 Task: Find connections with filter location Kowloon with filter topic #successwith filter profile language Spanish with filter current company Hitachi with filter school Netaji Subhash Open University, Kolkata with filter industry Sightseeing Transportation with filter service category Blogging with filter keywords title Marketing Research Analyst
Action: Mouse moved to (483, 65)
Screenshot: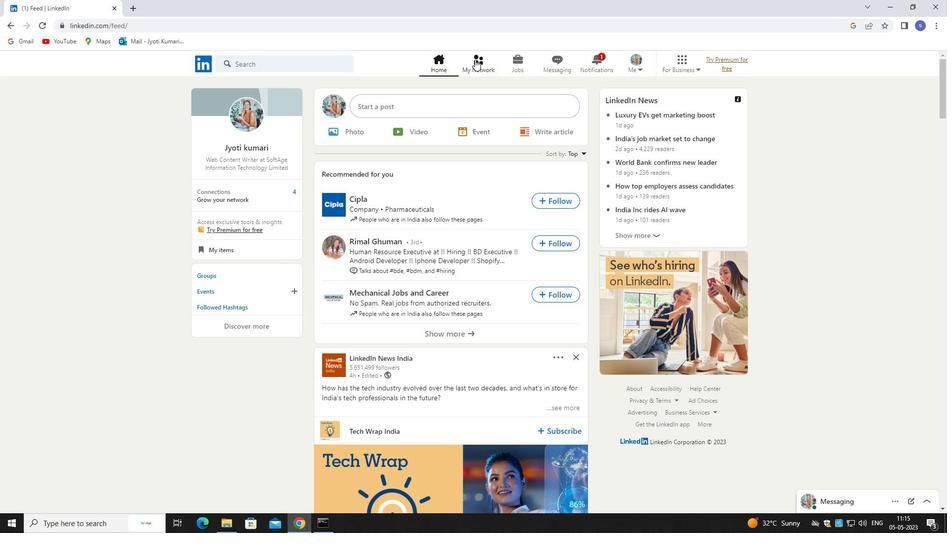 
Action: Mouse scrolled (483, 65) with delta (0, 0)
Screenshot: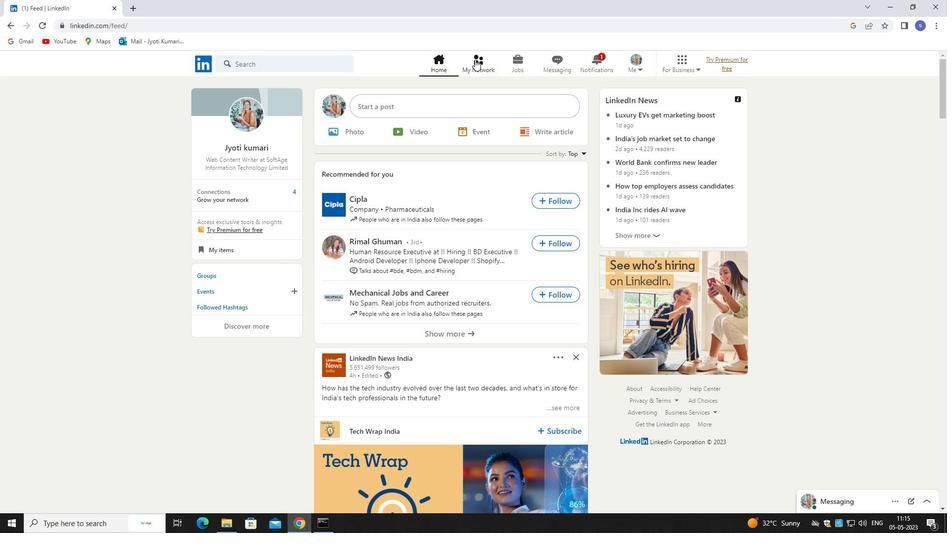 
Action: Mouse moved to (484, 65)
Screenshot: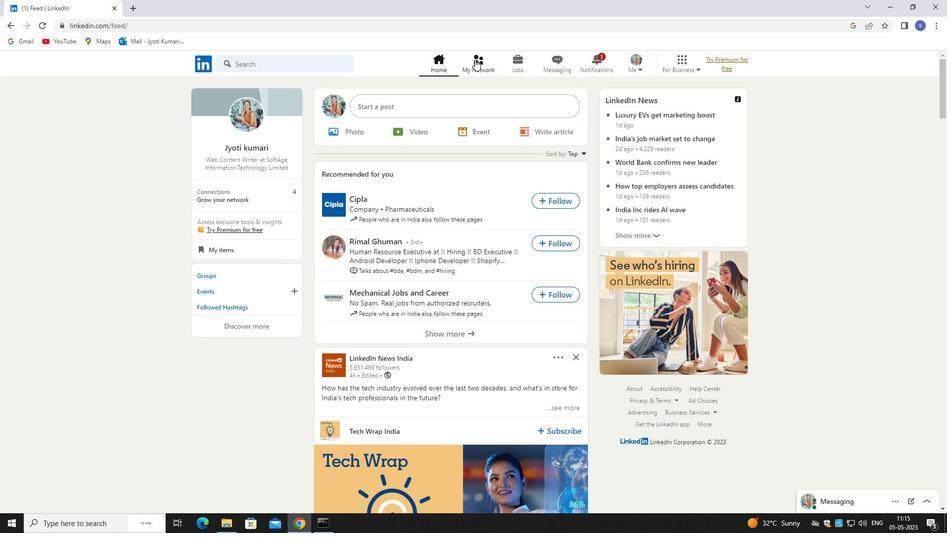 
Action: Mouse pressed left at (484, 65)
Screenshot: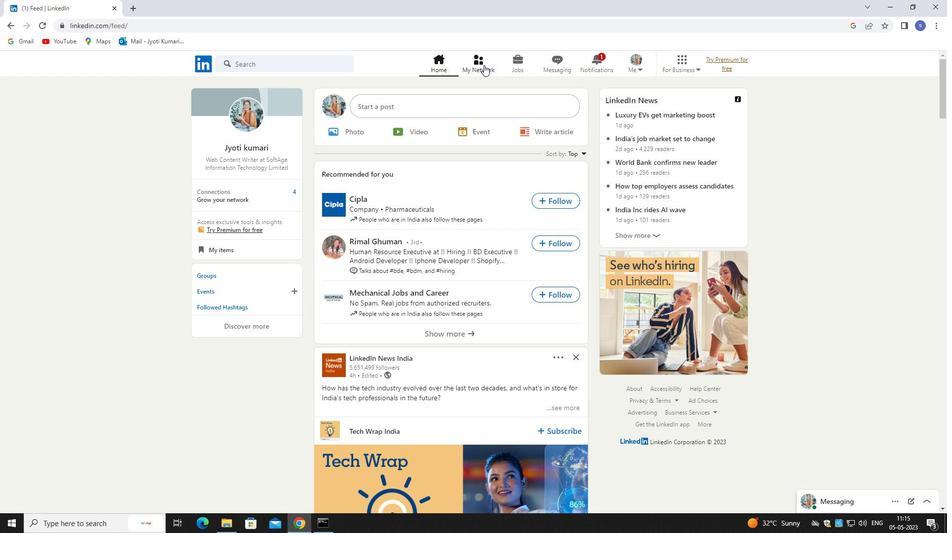 
Action: Mouse moved to (322, 110)
Screenshot: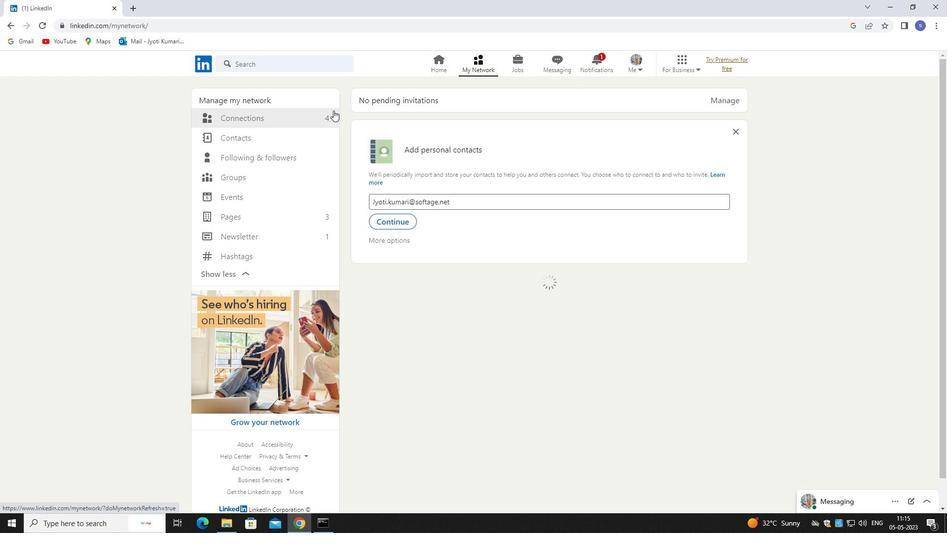 
Action: Mouse pressed left at (322, 110)
Screenshot: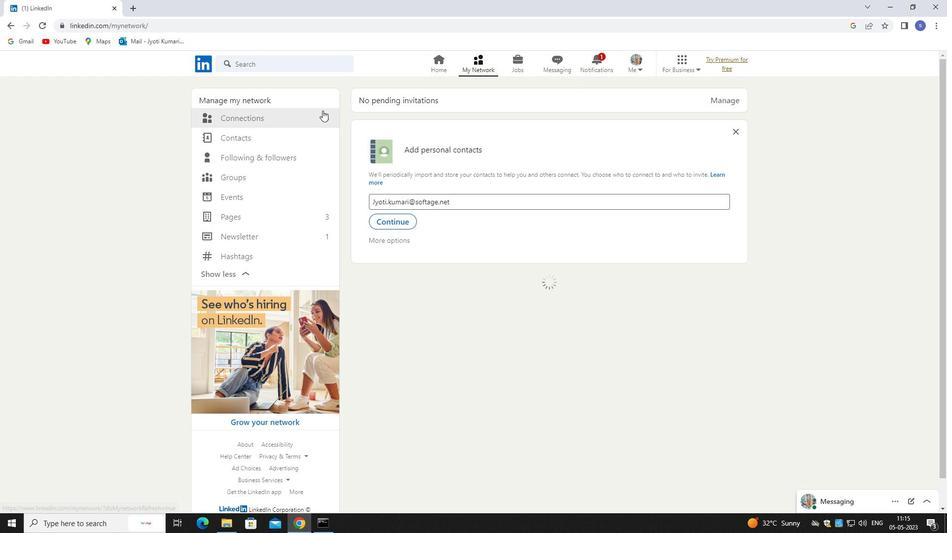 
Action: Mouse pressed left at (322, 110)
Screenshot: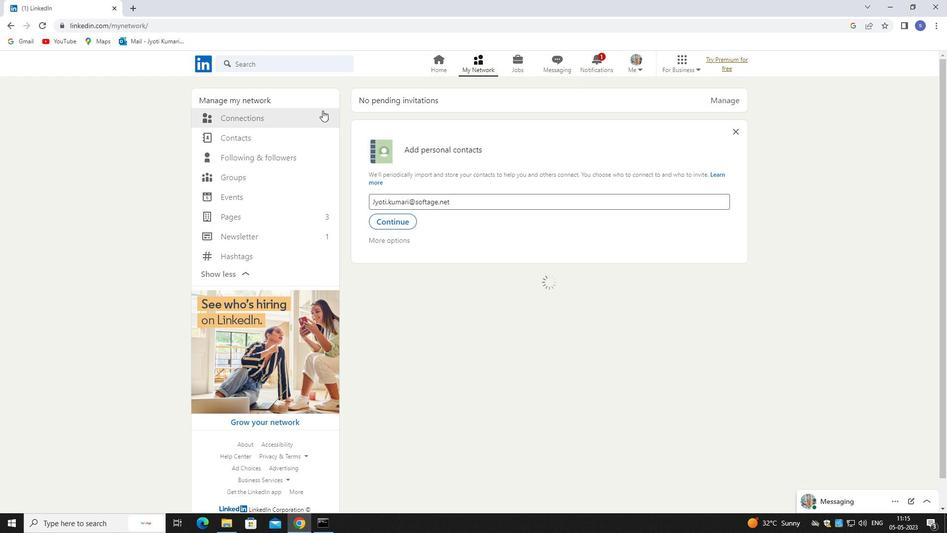
Action: Mouse moved to (246, 116)
Screenshot: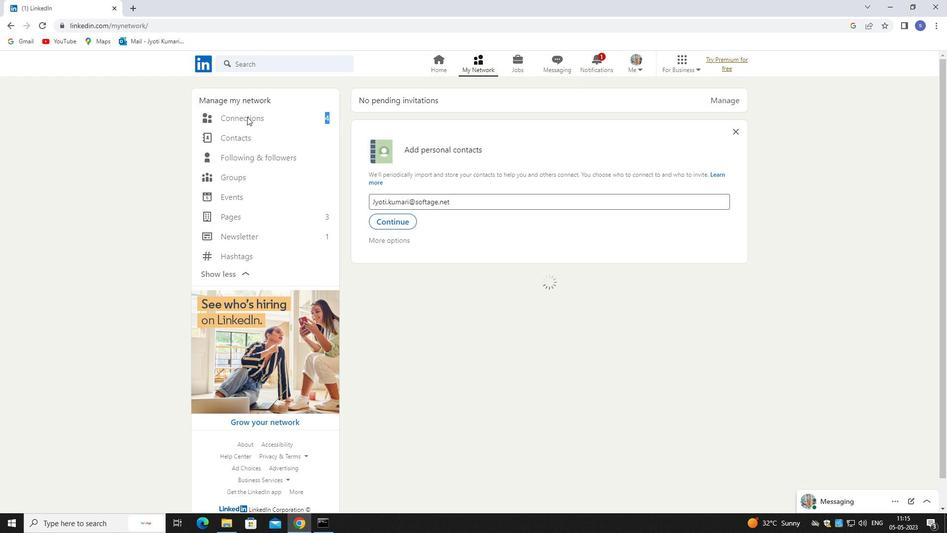 
Action: Mouse pressed left at (246, 116)
Screenshot: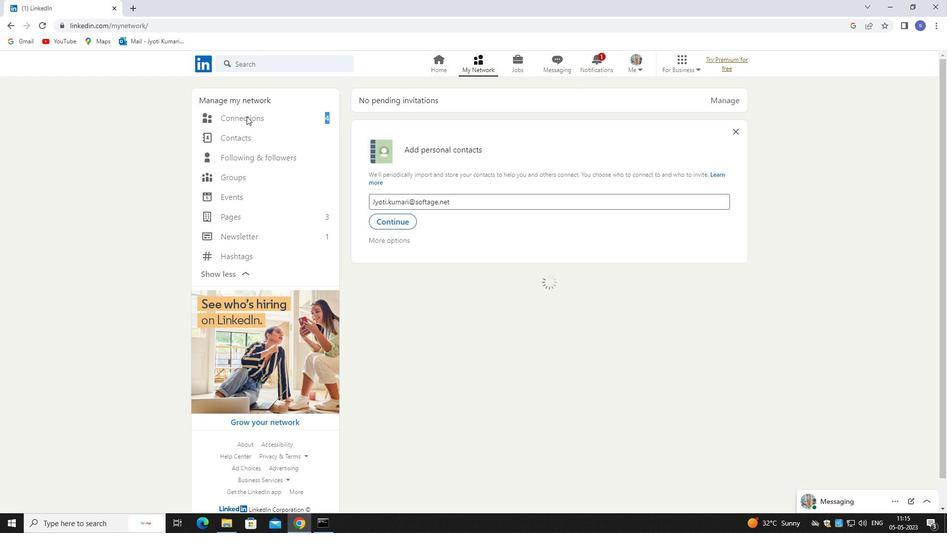 
Action: Mouse moved to (246, 116)
Screenshot: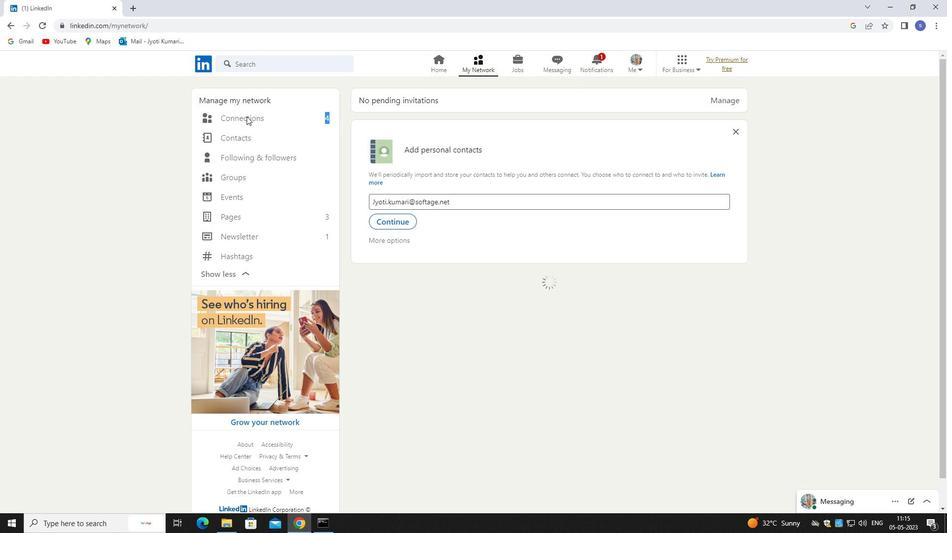 
Action: Mouse pressed left at (246, 116)
Screenshot: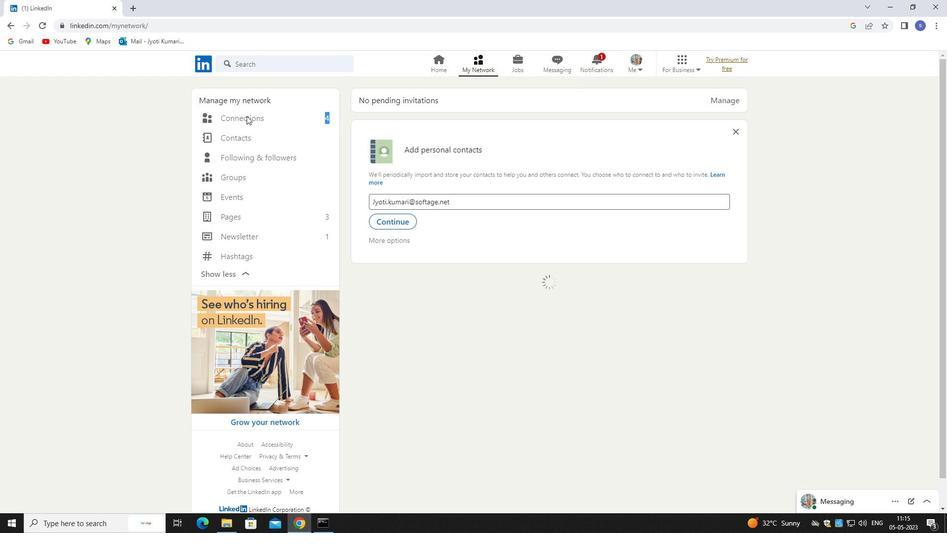 
Action: Mouse moved to (265, 116)
Screenshot: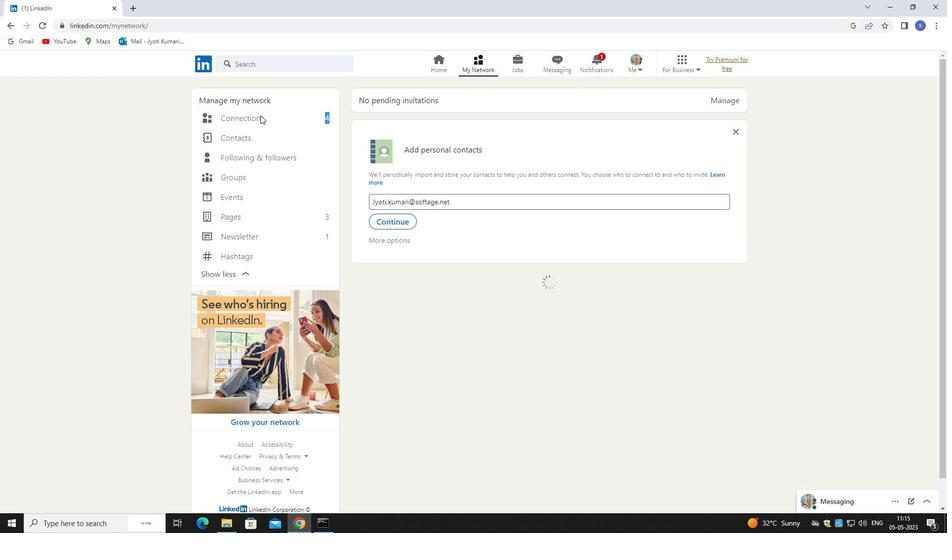 
Action: Mouse pressed left at (265, 116)
Screenshot: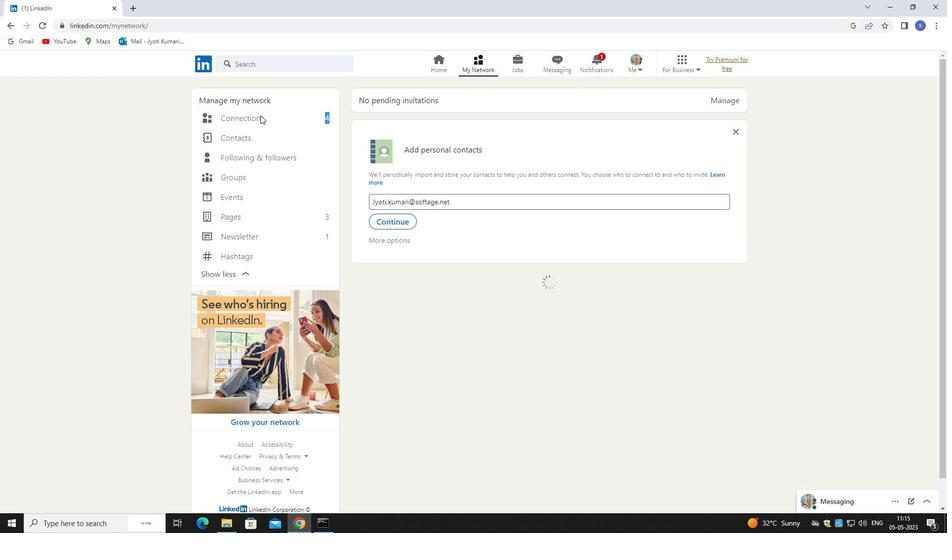 
Action: Mouse moved to (272, 118)
Screenshot: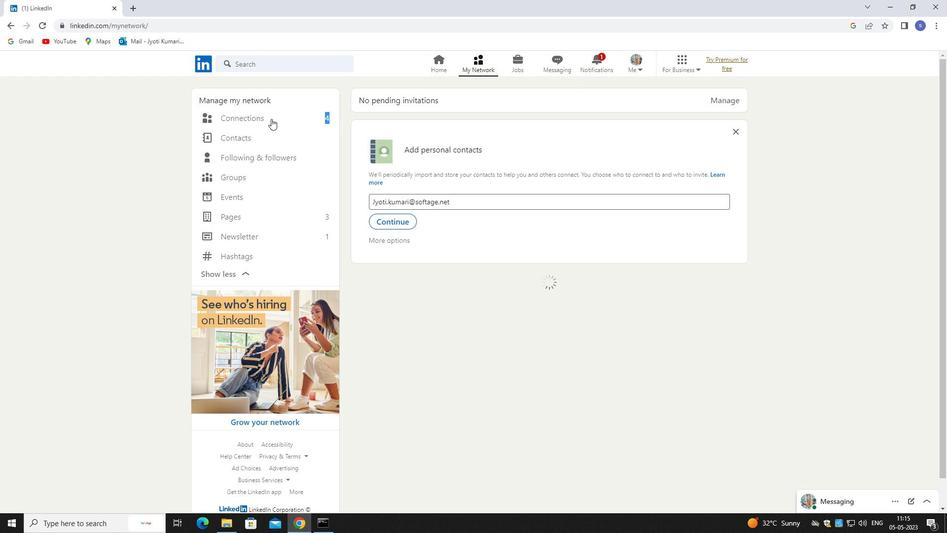 
Action: Mouse pressed left at (272, 118)
Screenshot: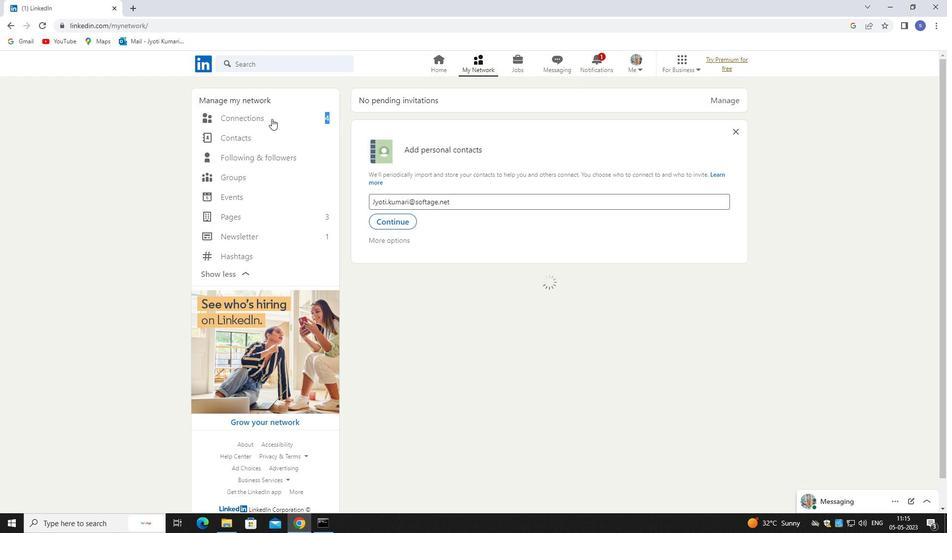 
Action: Mouse pressed left at (272, 118)
Screenshot: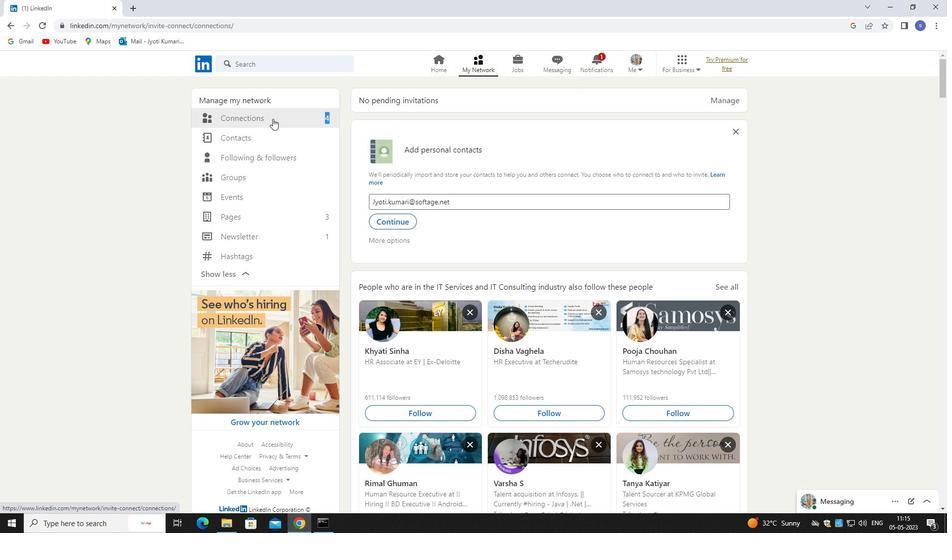 
Action: Mouse moved to (570, 119)
Screenshot: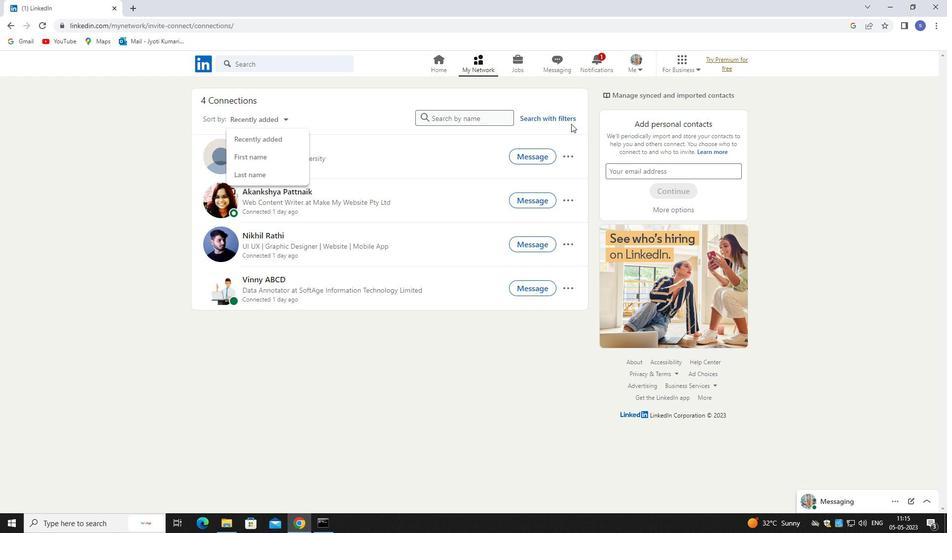 
Action: Mouse pressed left at (570, 119)
Screenshot: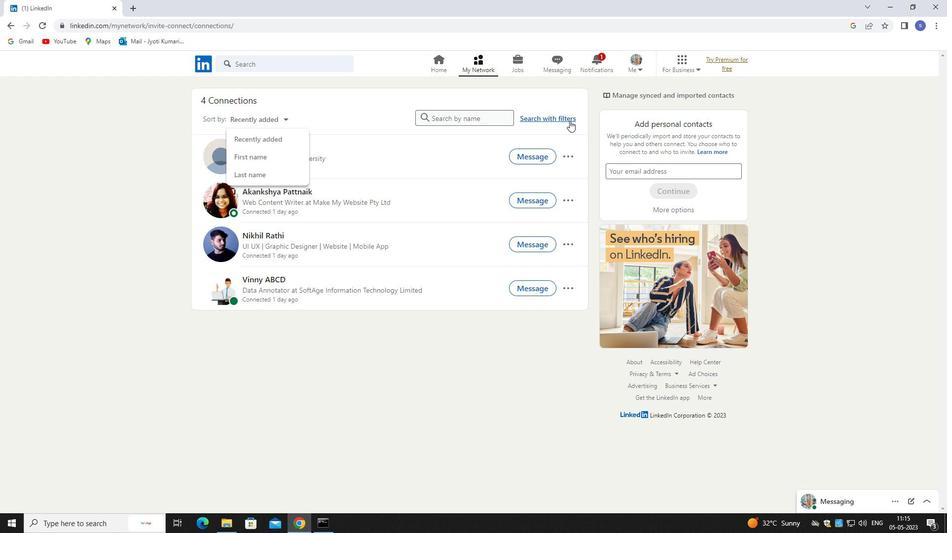 
Action: Mouse moved to (508, 89)
Screenshot: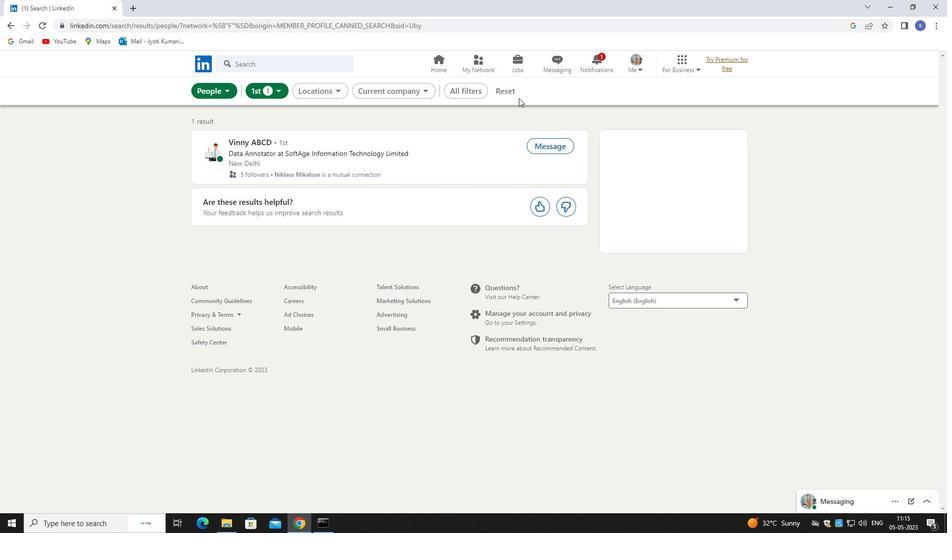 
Action: Mouse pressed left at (508, 89)
Screenshot: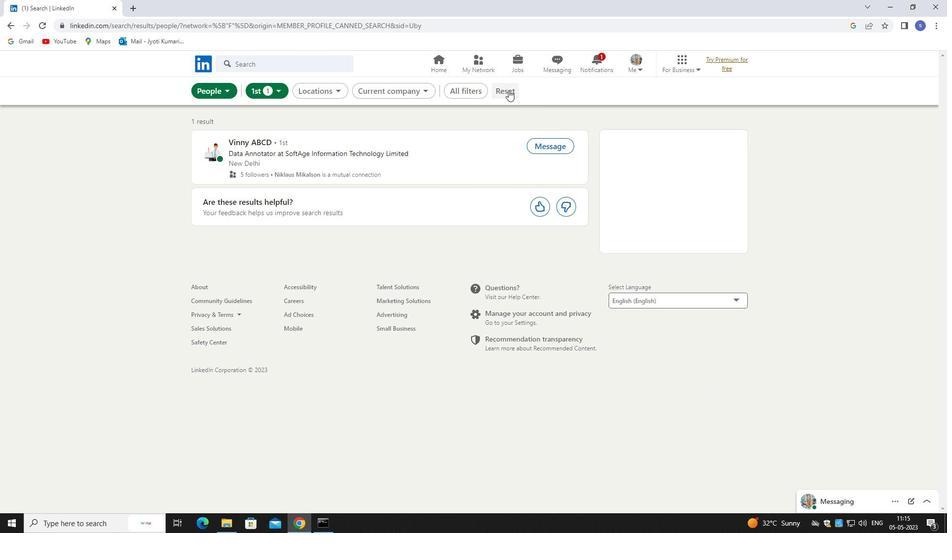 
Action: Mouse moved to (495, 92)
Screenshot: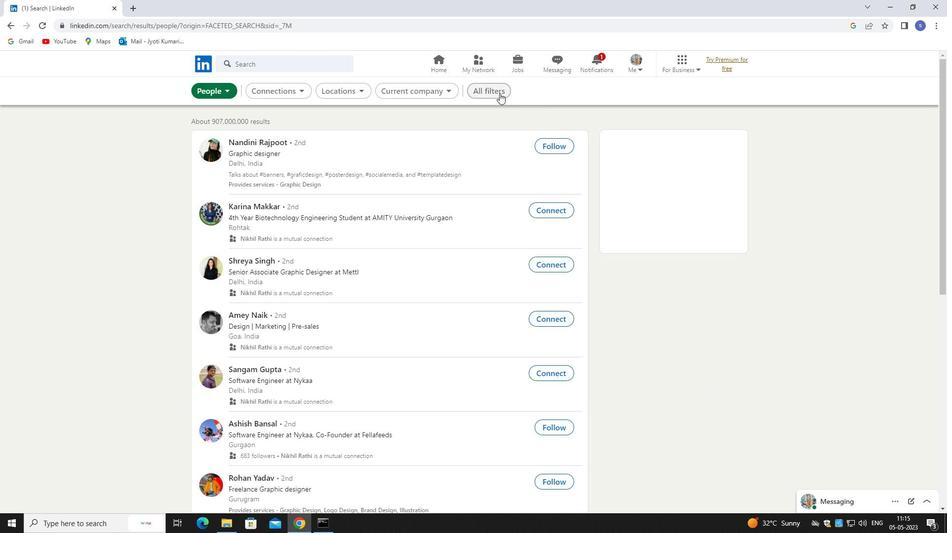 
Action: Mouse pressed left at (495, 92)
Screenshot: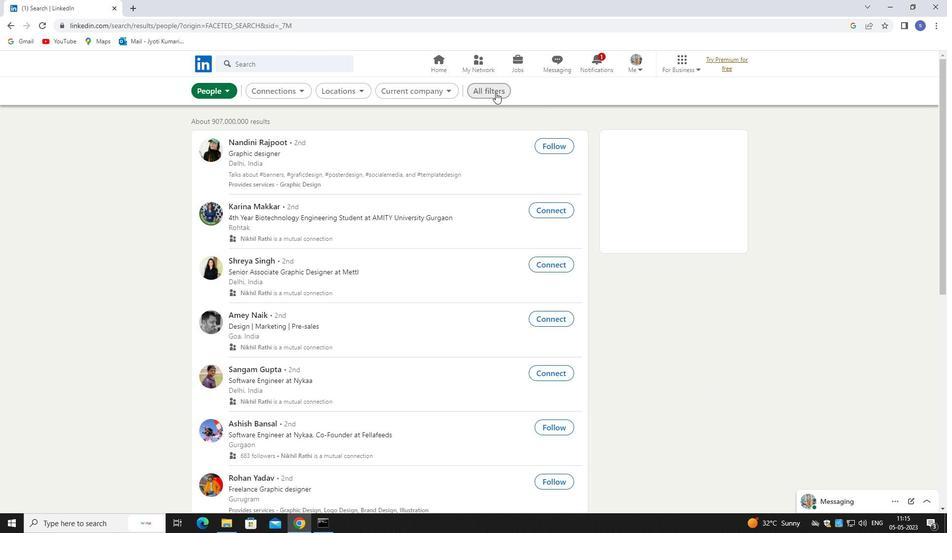 
Action: Mouse moved to (842, 395)
Screenshot: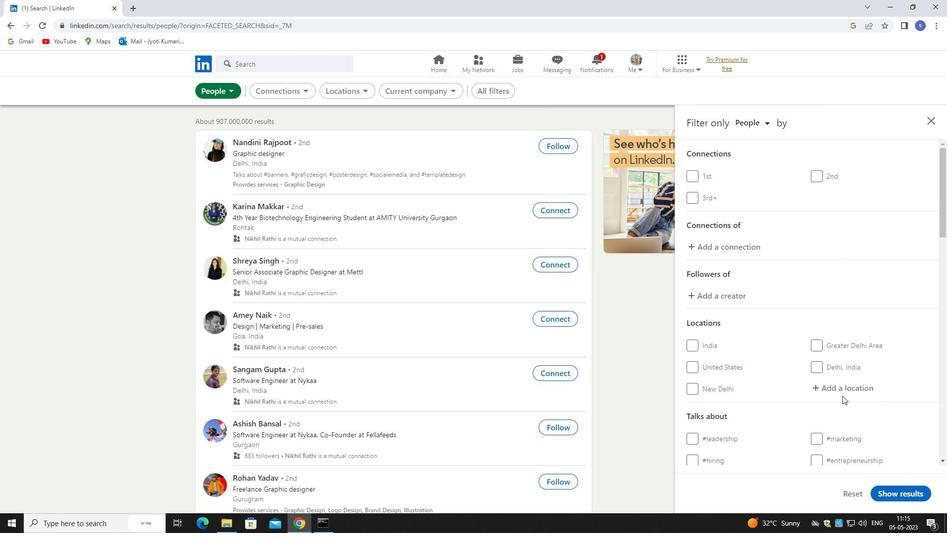 
Action: Mouse pressed left at (842, 395)
Screenshot: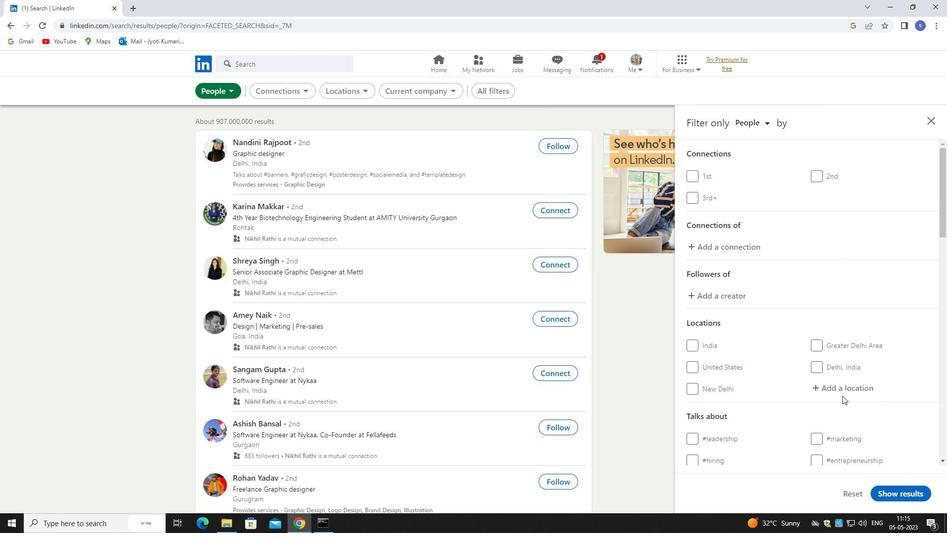 
Action: Mouse moved to (841, 391)
Screenshot: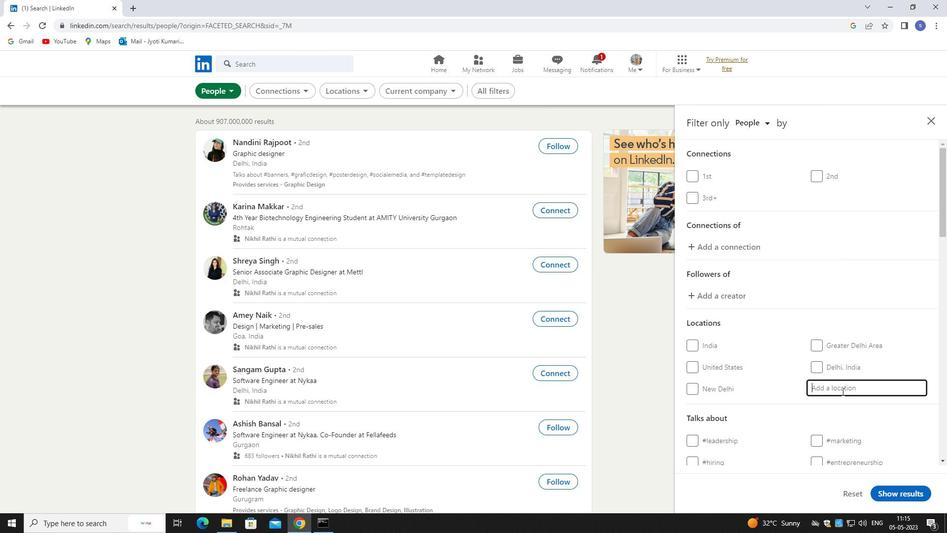 
Action: Key pressed <Key.shift>KAWLOON
Screenshot: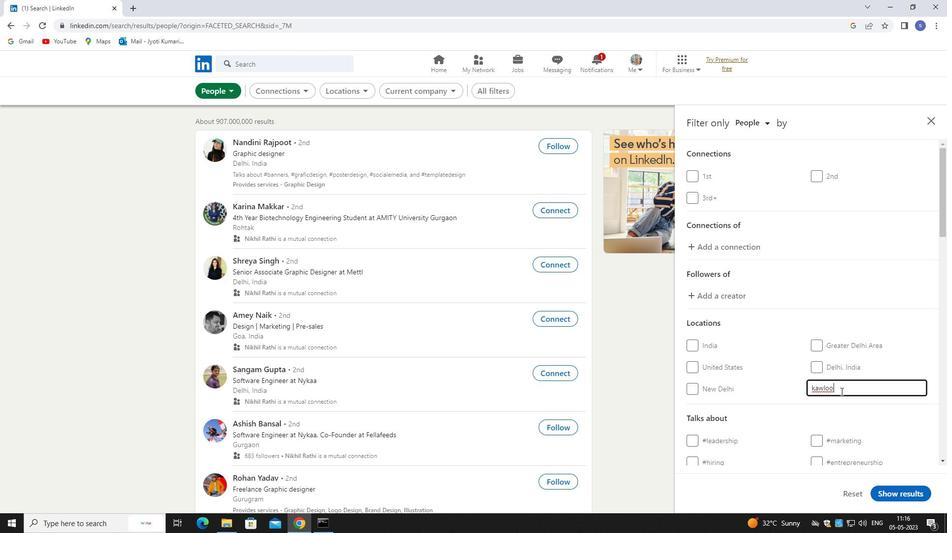 
Action: Mouse moved to (835, 389)
Screenshot: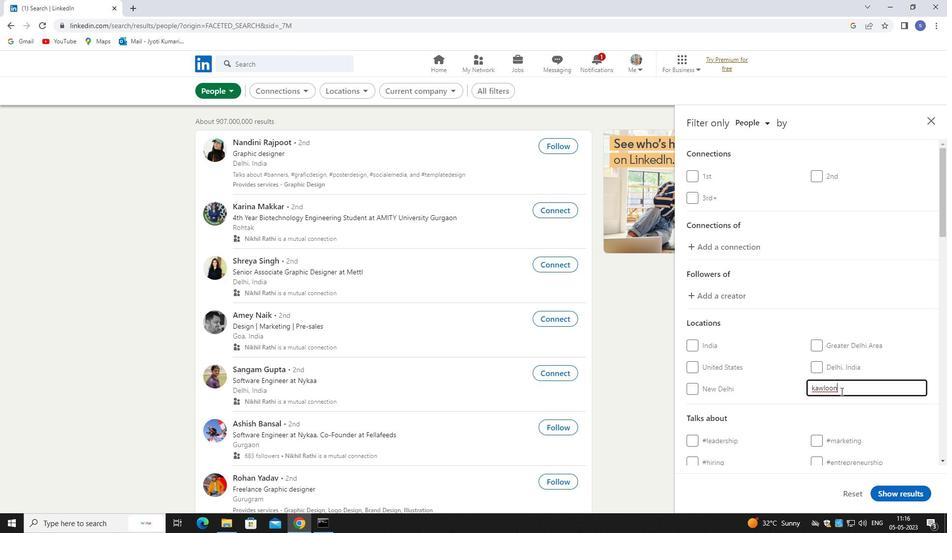 
Action: Mouse scrolled (835, 389) with delta (0, 0)
Screenshot: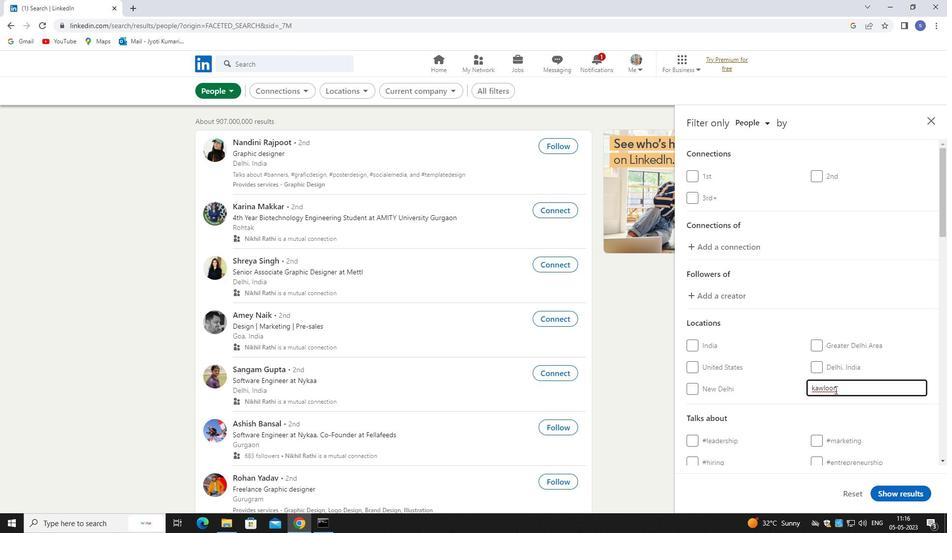 
Action: Mouse scrolled (835, 389) with delta (0, 0)
Screenshot: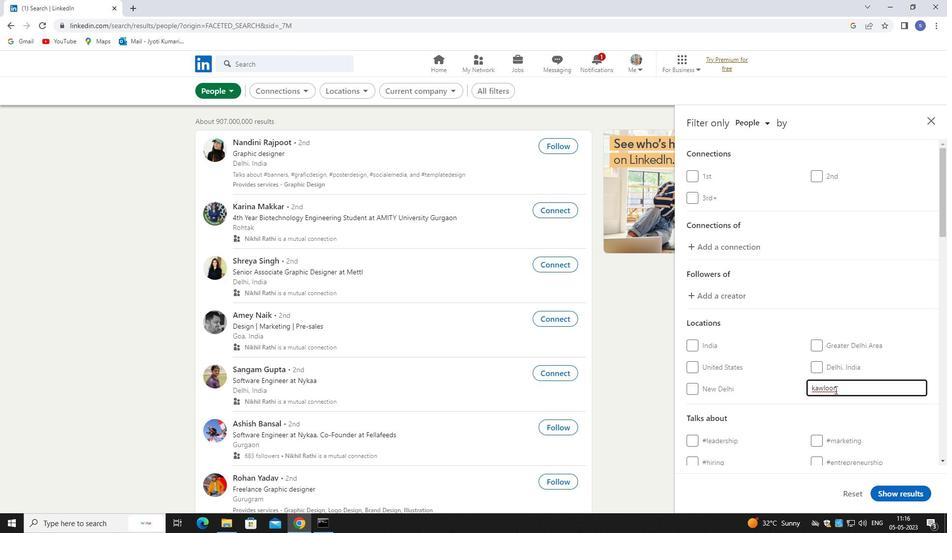 
Action: Mouse moved to (834, 389)
Screenshot: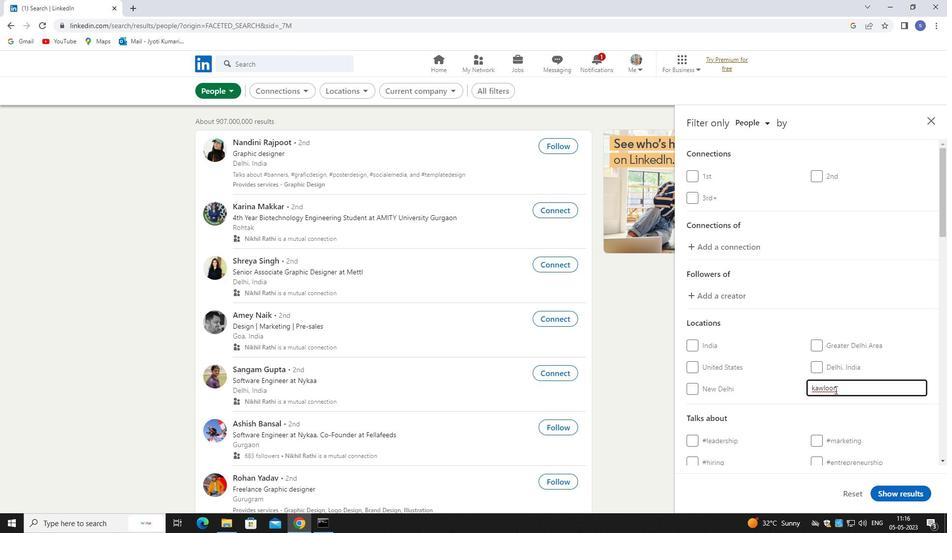 
Action: Mouse scrolled (834, 389) with delta (0, 0)
Screenshot: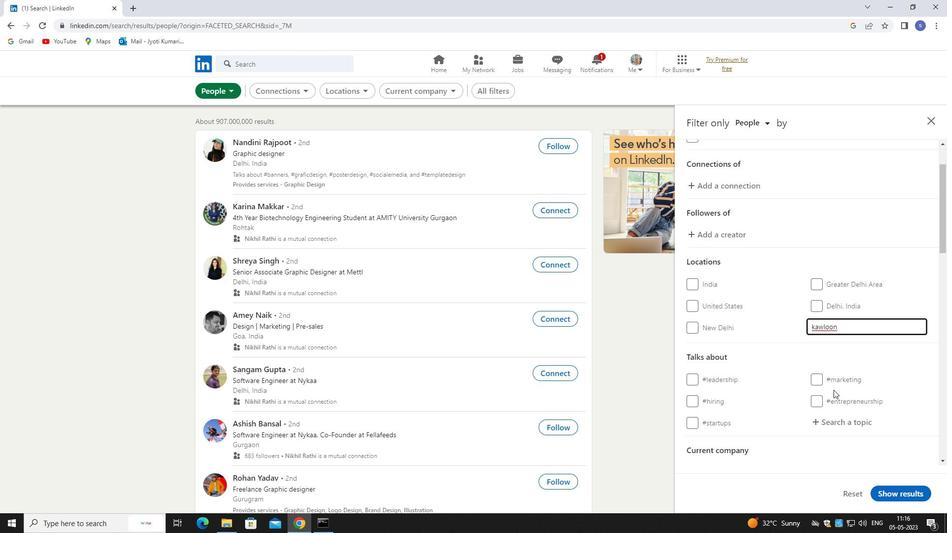 
Action: Mouse scrolled (834, 389) with delta (0, 0)
Screenshot: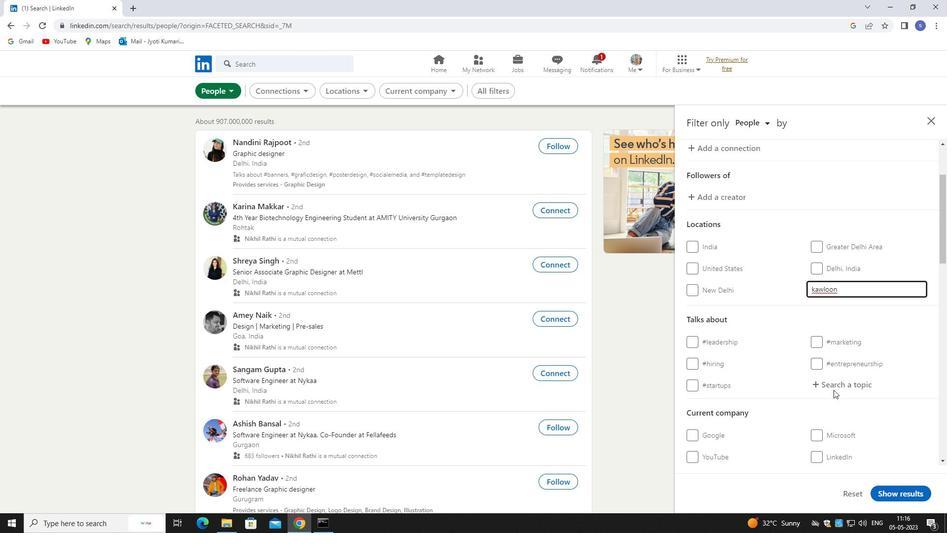 
Action: Mouse moved to (845, 286)
Screenshot: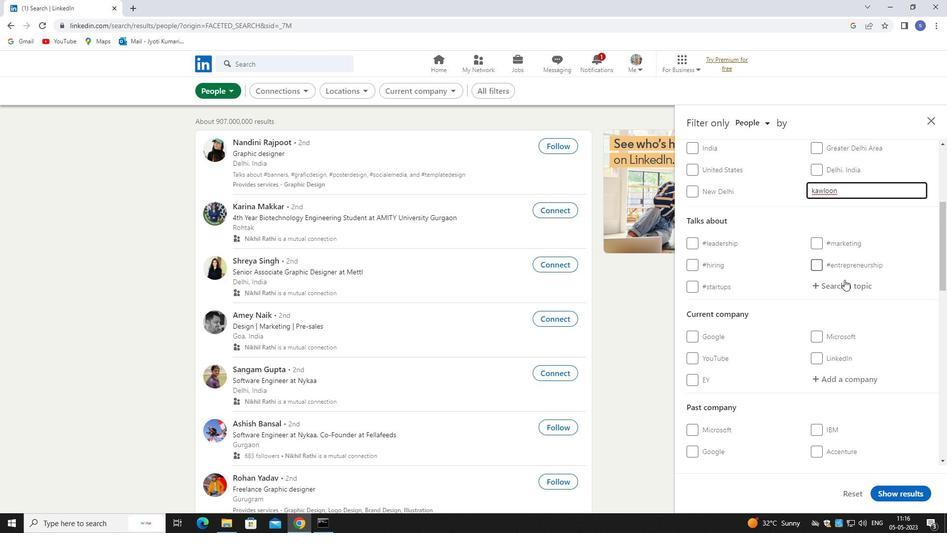 
Action: Mouse pressed left at (845, 286)
Screenshot: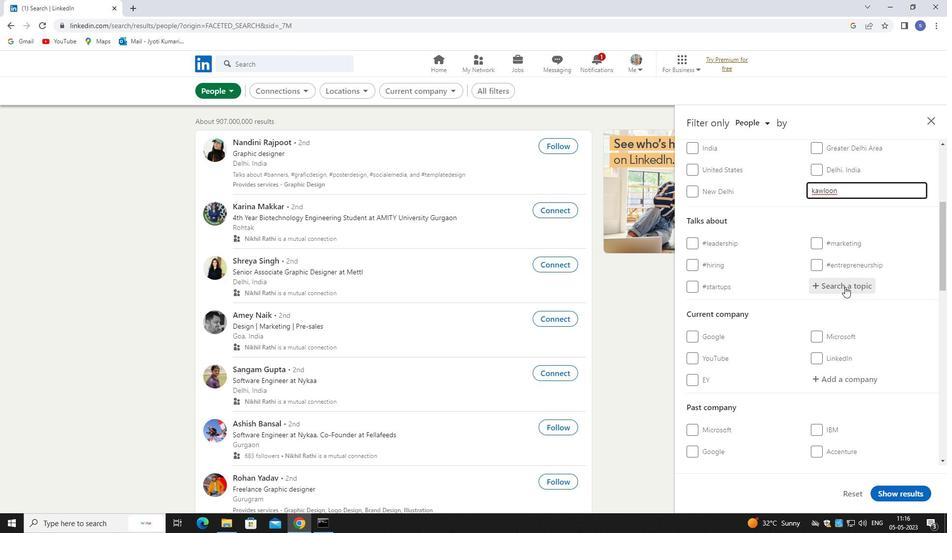 
Action: Key pressed SUCCESS
Screenshot: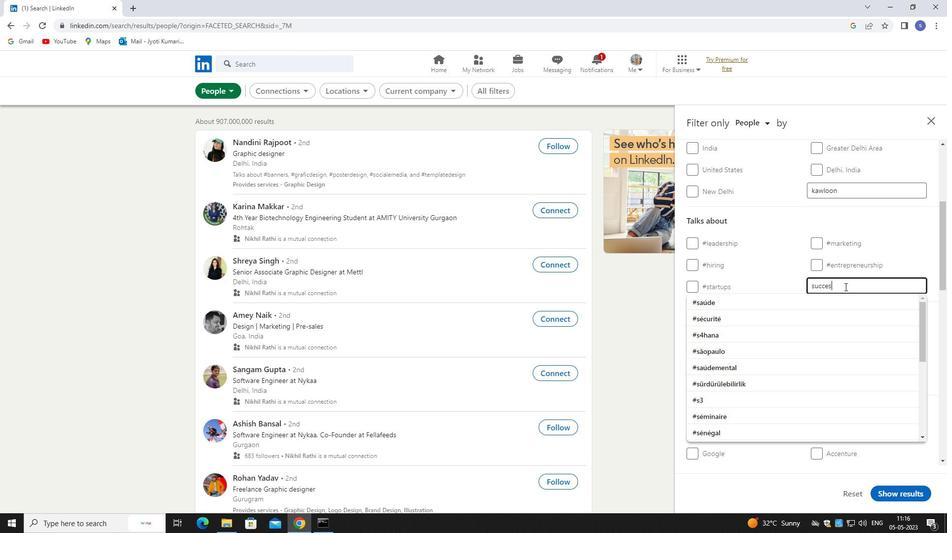 
Action: Mouse moved to (840, 296)
Screenshot: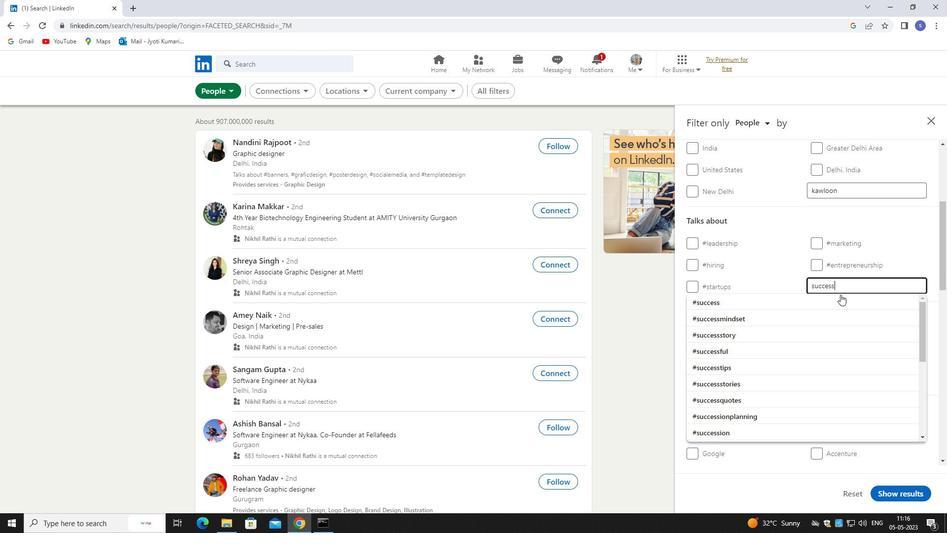 
Action: Mouse pressed left at (840, 296)
Screenshot: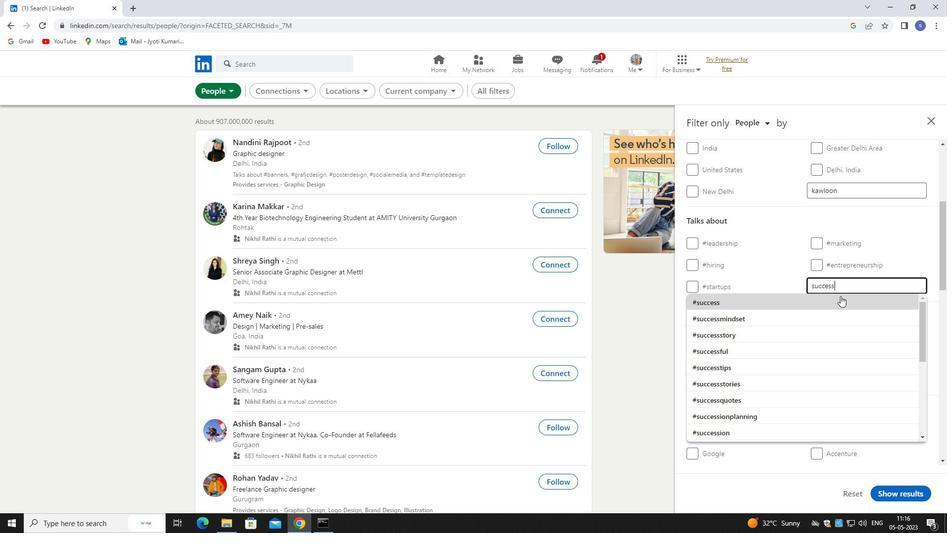 
Action: Mouse moved to (840, 296)
Screenshot: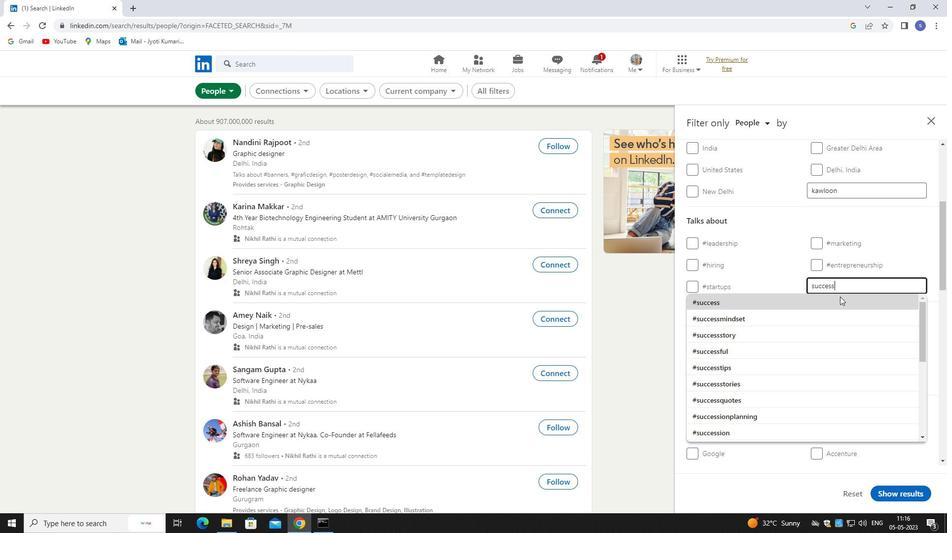 
Action: Mouse scrolled (840, 296) with delta (0, 0)
Screenshot: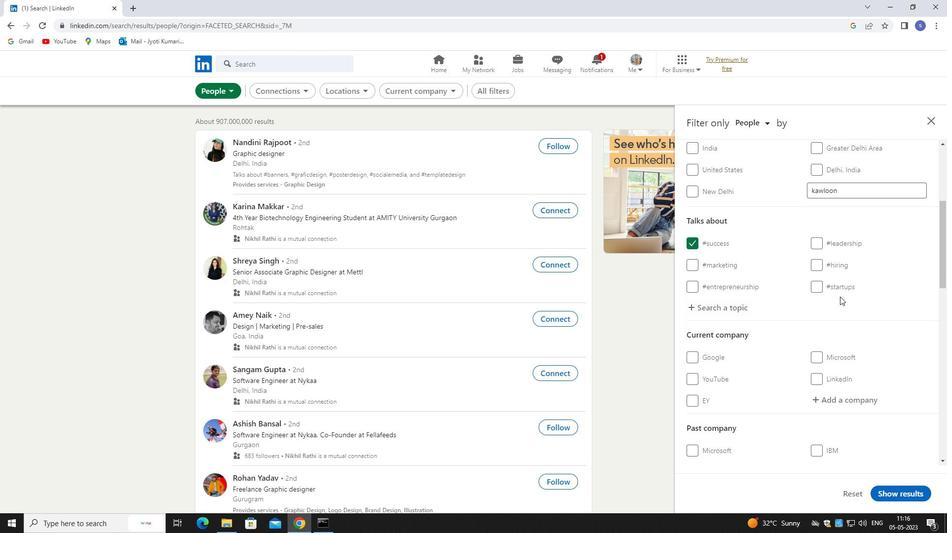 
Action: Mouse scrolled (840, 296) with delta (0, 0)
Screenshot: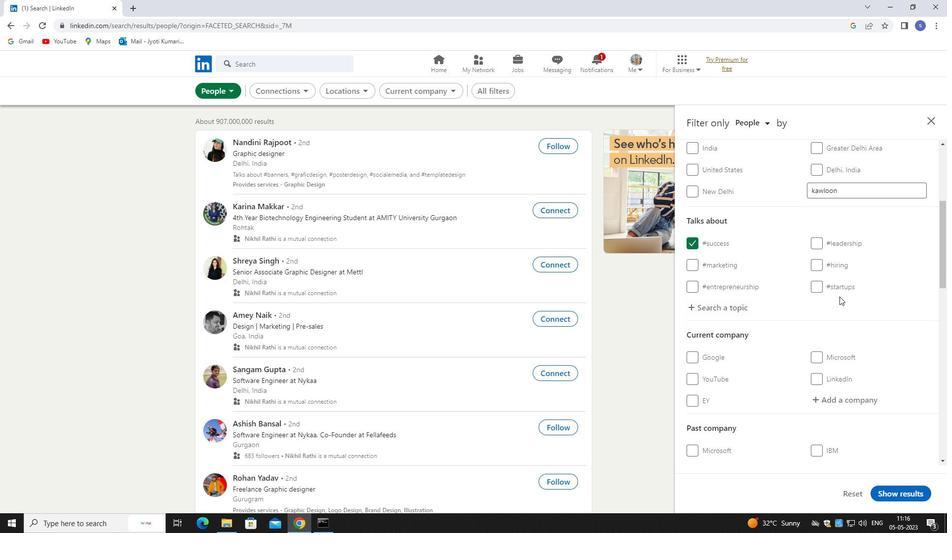 
Action: Mouse scrolled (840, 296) with delta (0, 0)
Screenshot: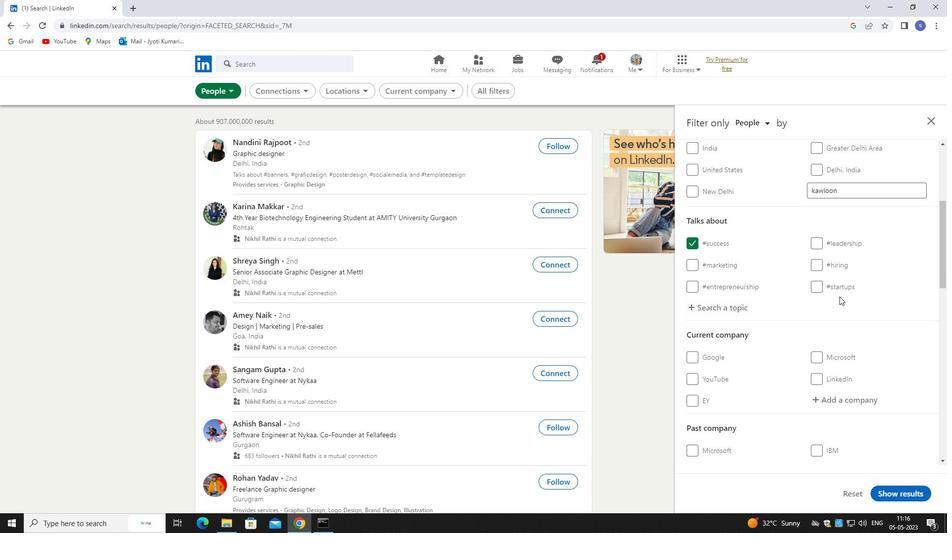 
Action: Mouse scrolled (840, 296) with delta (0, 0)
Screenshot: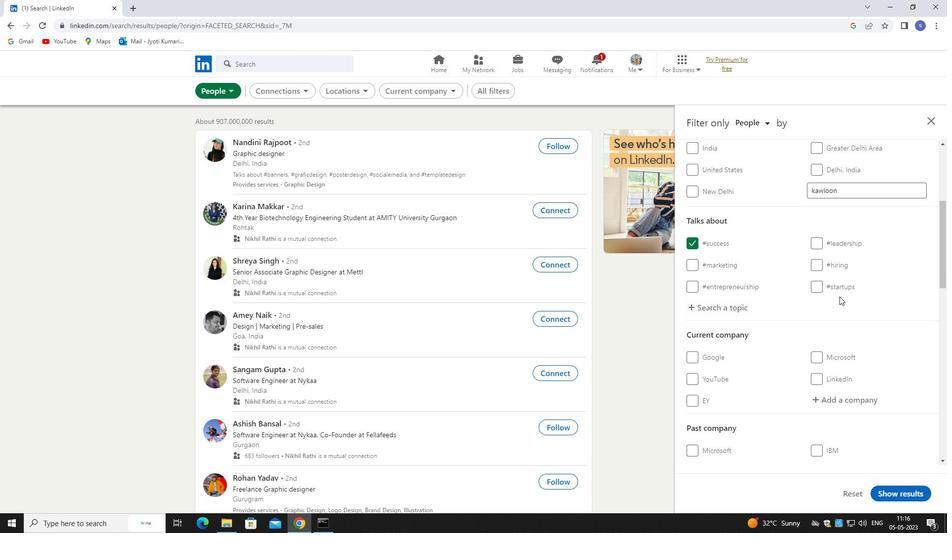 
Action: Mouse moved to (839, 295)
Screenshot: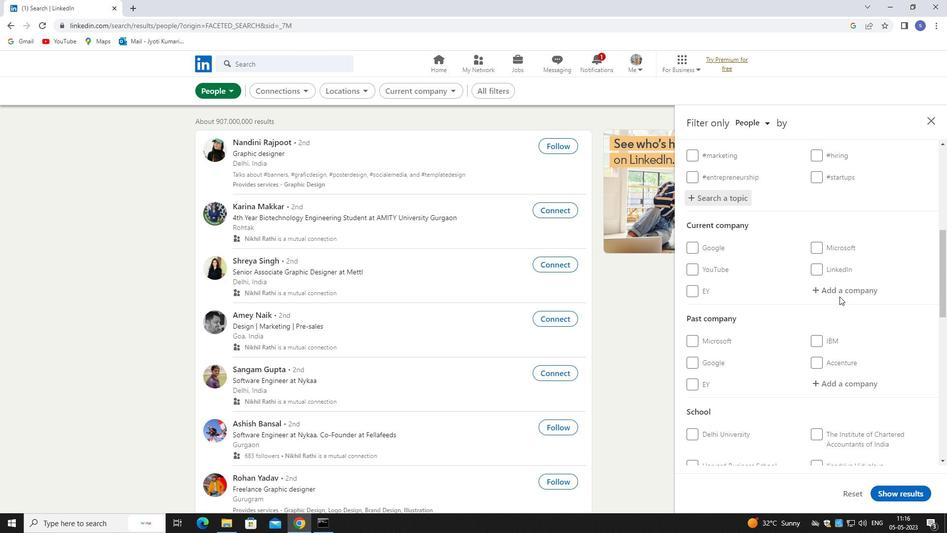 
Action: Mouse scrolled (839, 294) with delta (0, 0)
Screenshot: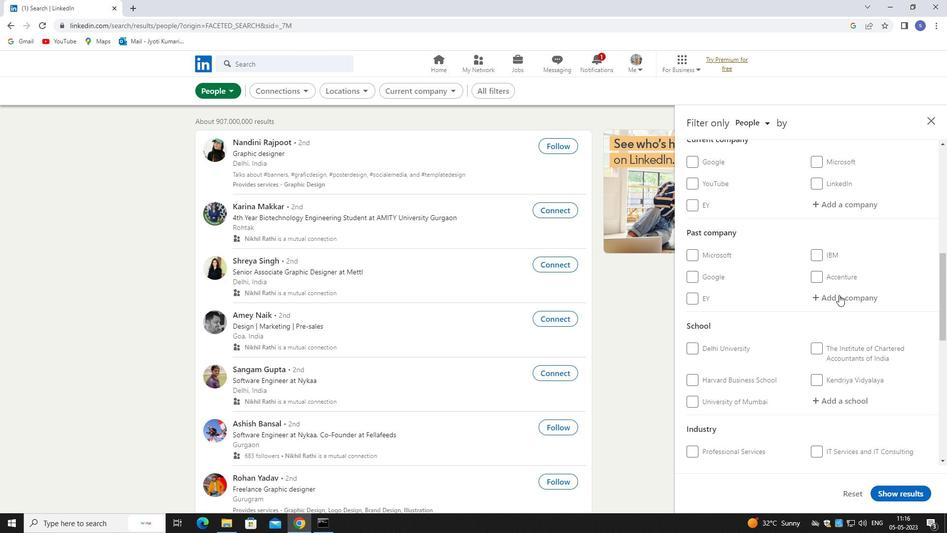 
Action: Mouse moved to (839, 266)
Screenshot: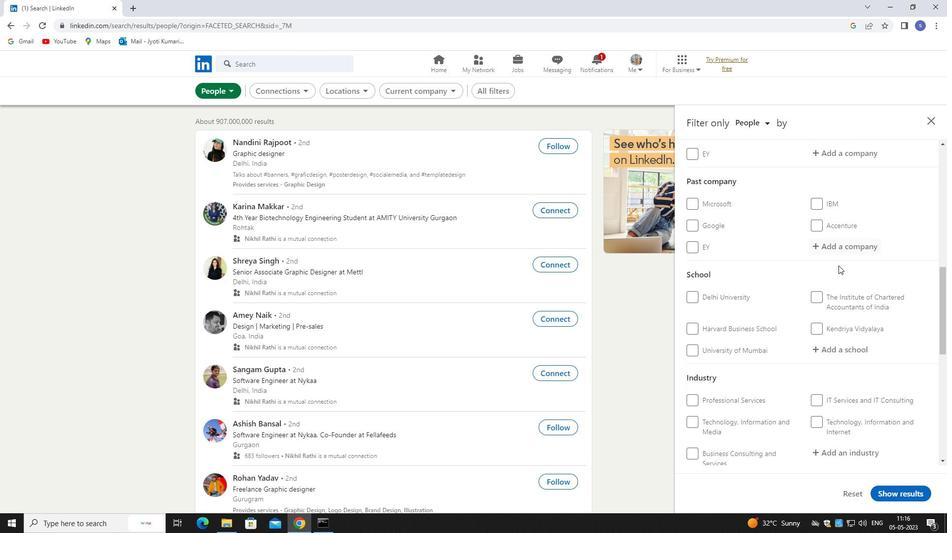 
Action: Mouse scrolled (839, 265) with delta (0, 0)
Screenshot: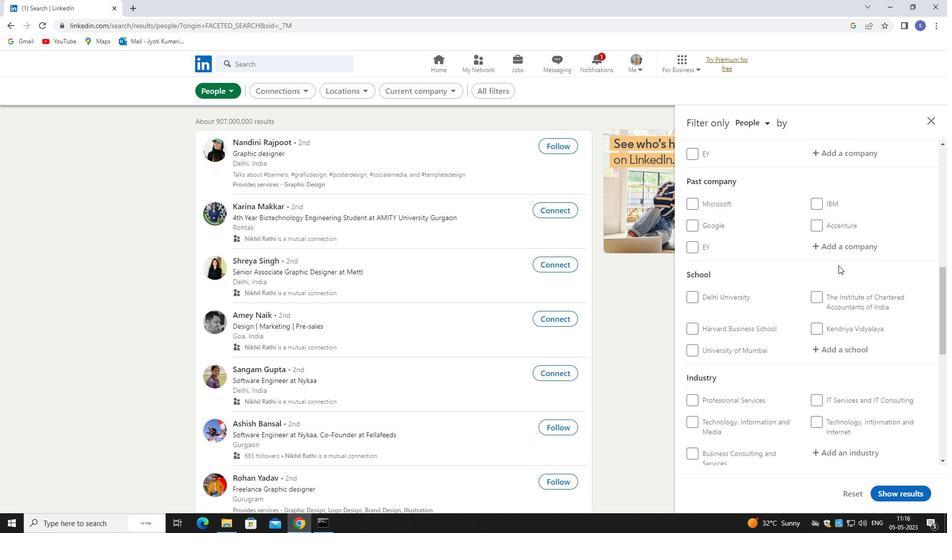 
Action: Mouse moved to (839, 267)
Screenshot: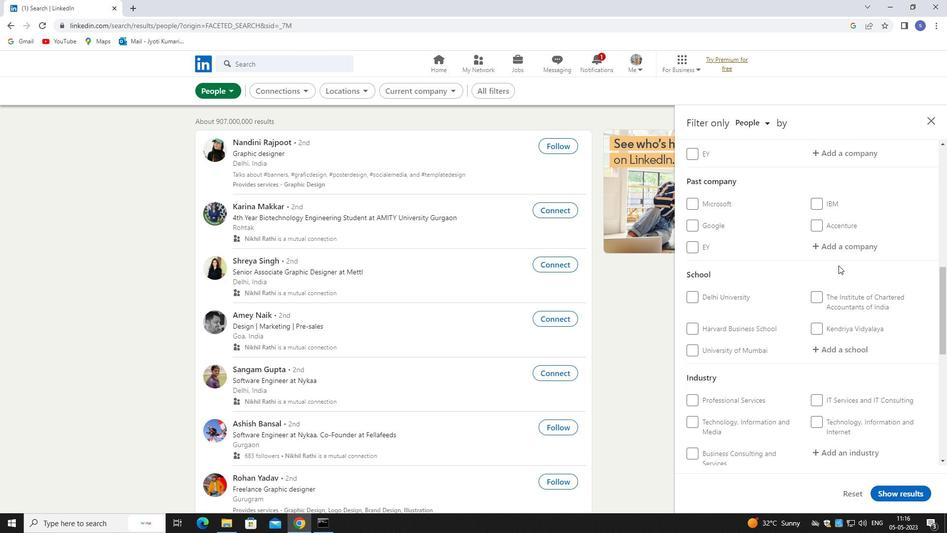 
Action: Mouse scrolled (839, 267) with delta (0, 0)
Screenshot: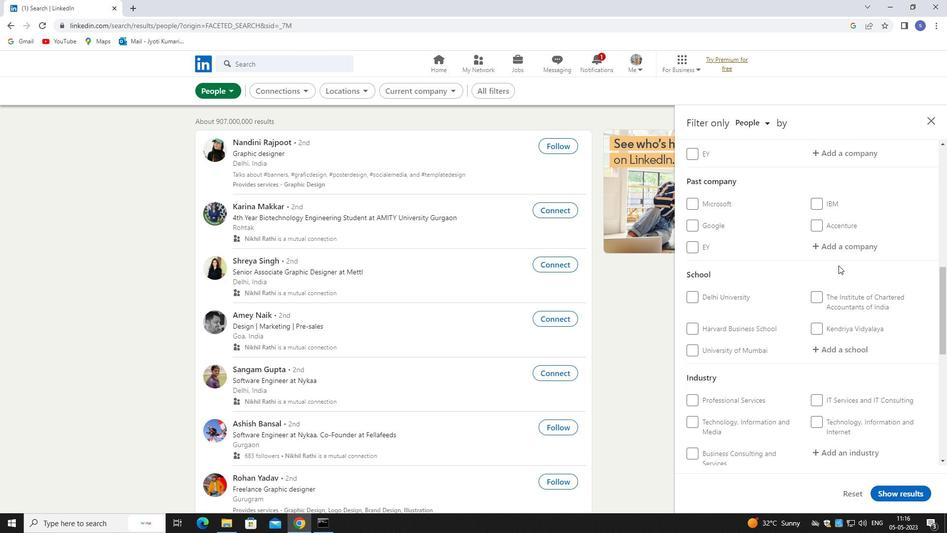 
Action: Mouse moved to (839, 268)
Screenshot: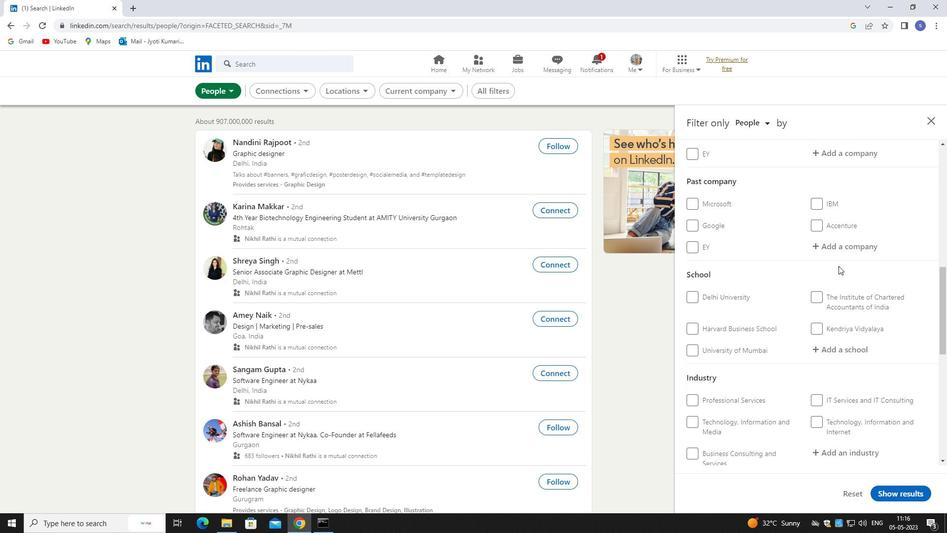 
Action: Mouse scrolled (839, 268) with delta (0, 0)
Screenshot: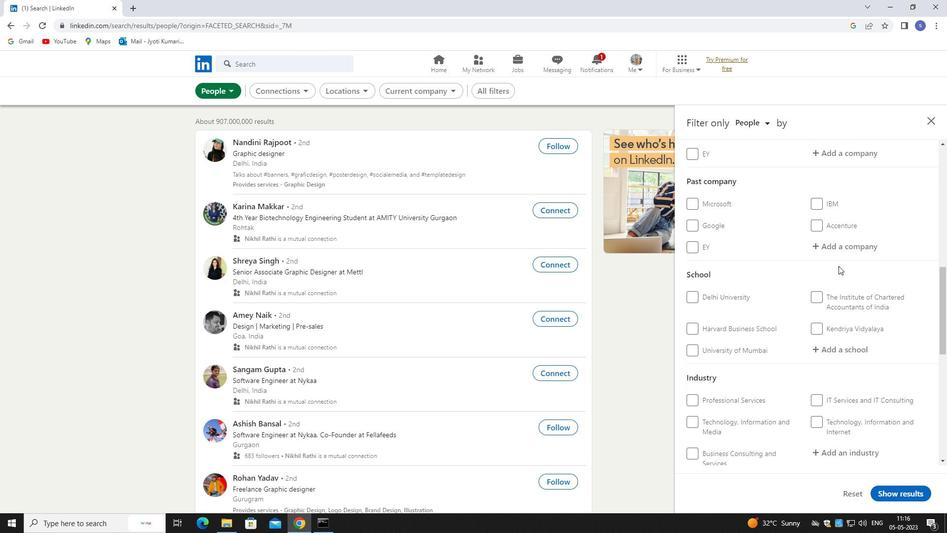 
Action: Mouse moved to (847, 200)
Screenshot: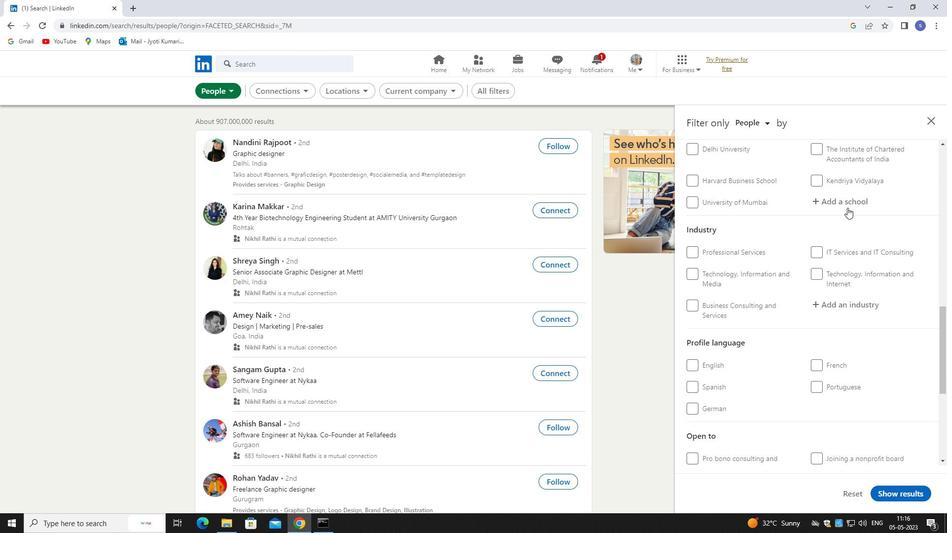 
Action: Mouse scrolled (847, 200) with delta (0, 0)
Screenshot: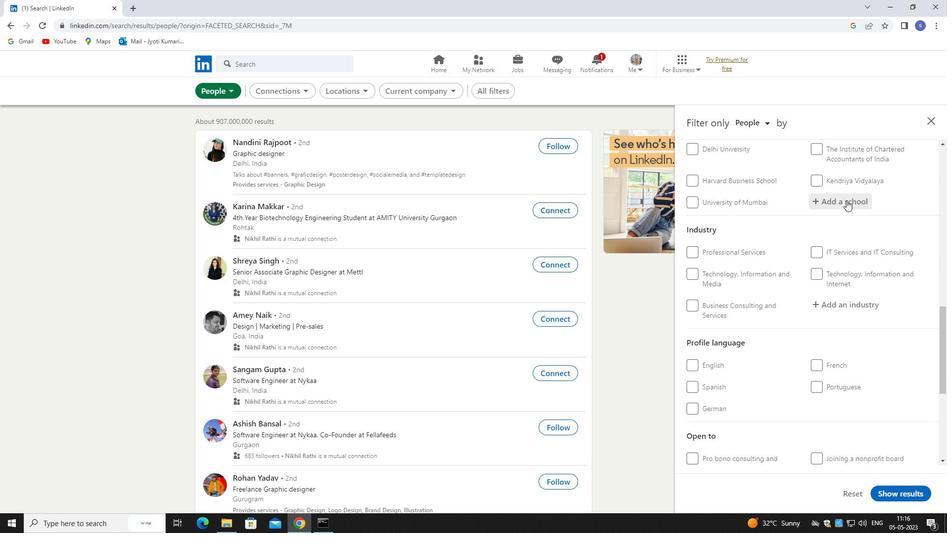 
Action: Mouse scrolled (847, 200) with delta (0, 0)
Screenshot: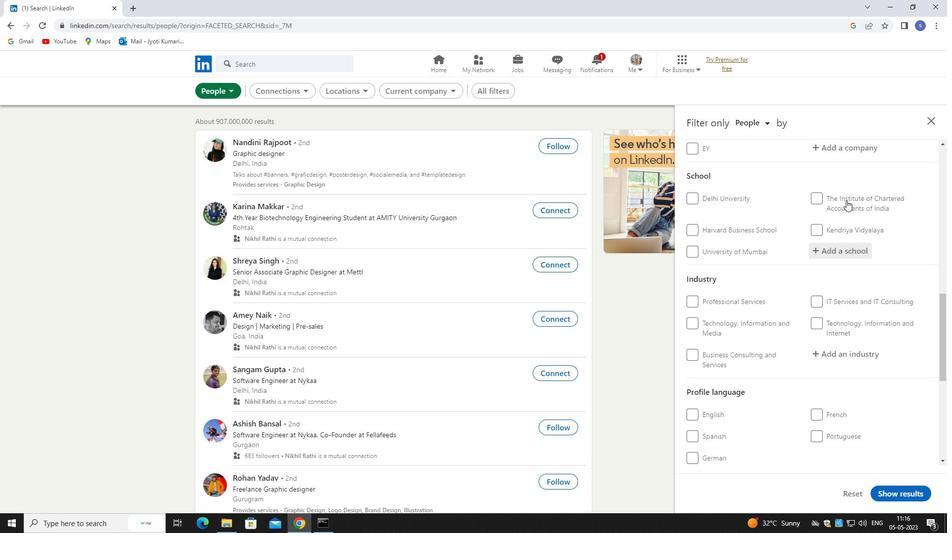 
Action: Mouse scrolled (847, 200) with delta (0, 0)
Screenshot: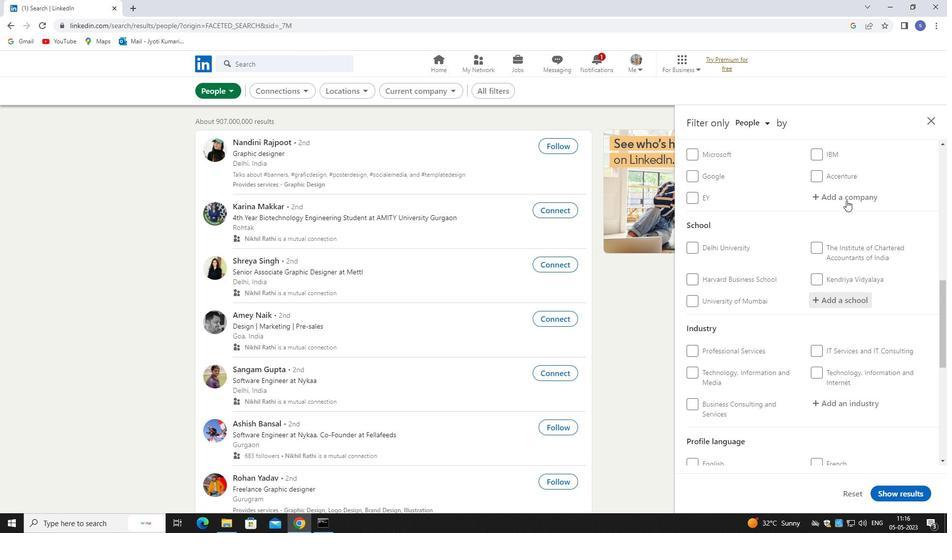 
Action: Mouse moved to (852, 195)
Screenshot: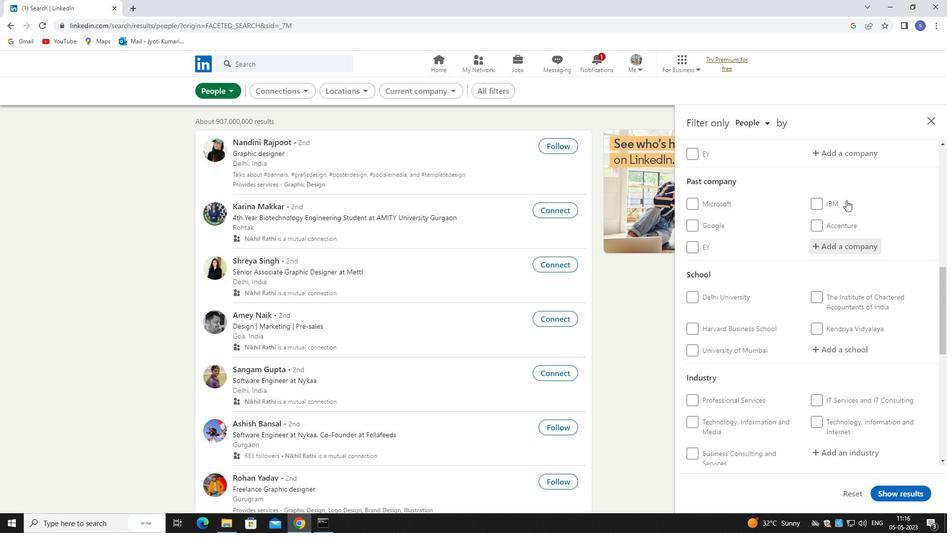 
Action: Mouse scrolled (852, 196) with delta (0, 0)
Screenshot: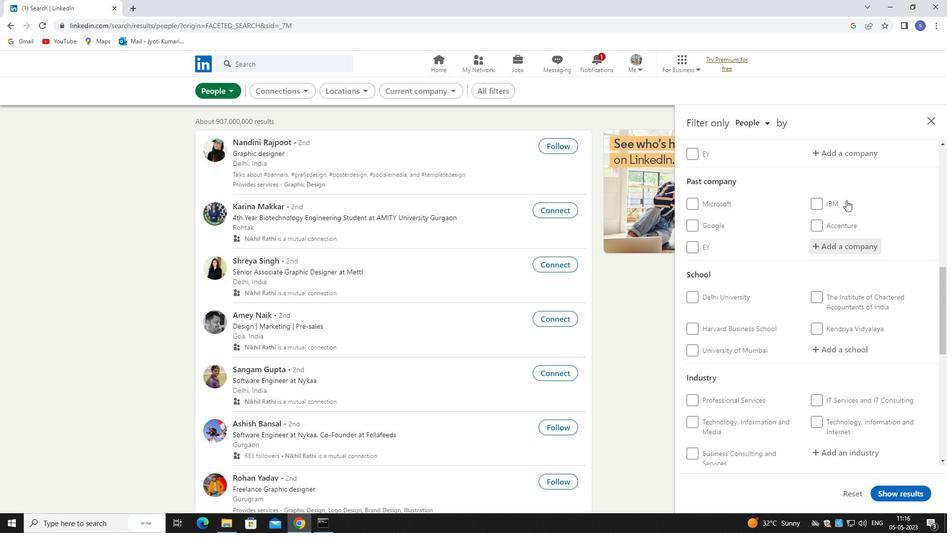 
Action: Mouse moved to (865, 203)
Screenshot: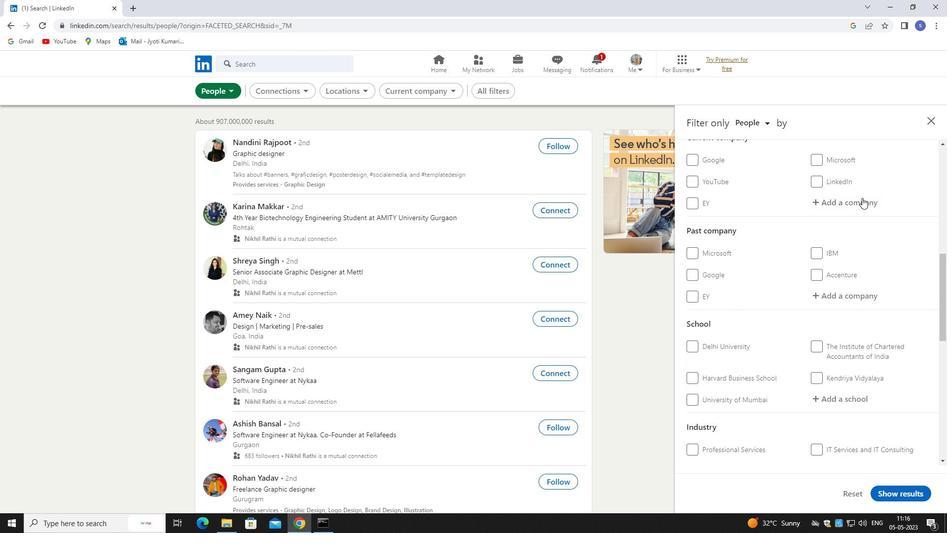 
Action: Mouse pressed left at (865, 203)
Screenshot: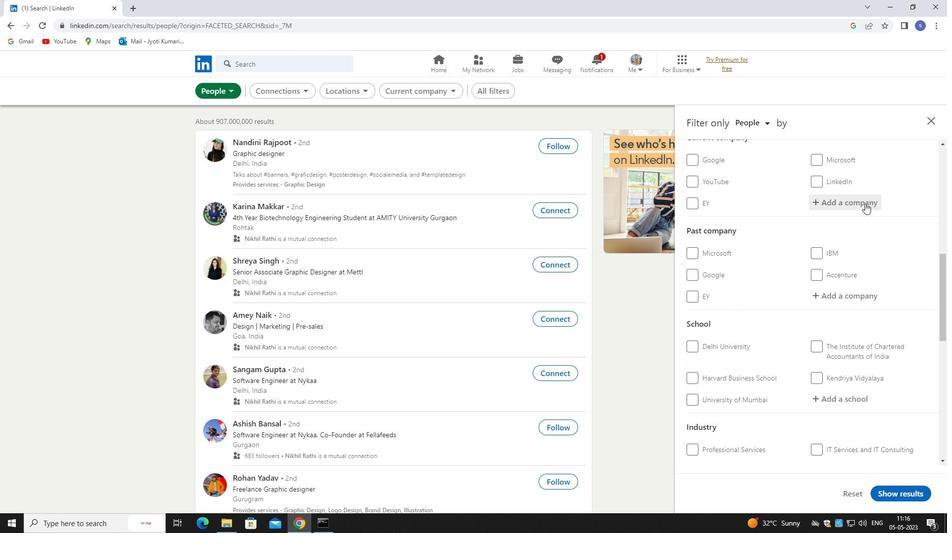 
Action: Key pressed HITACHI
Screenshot: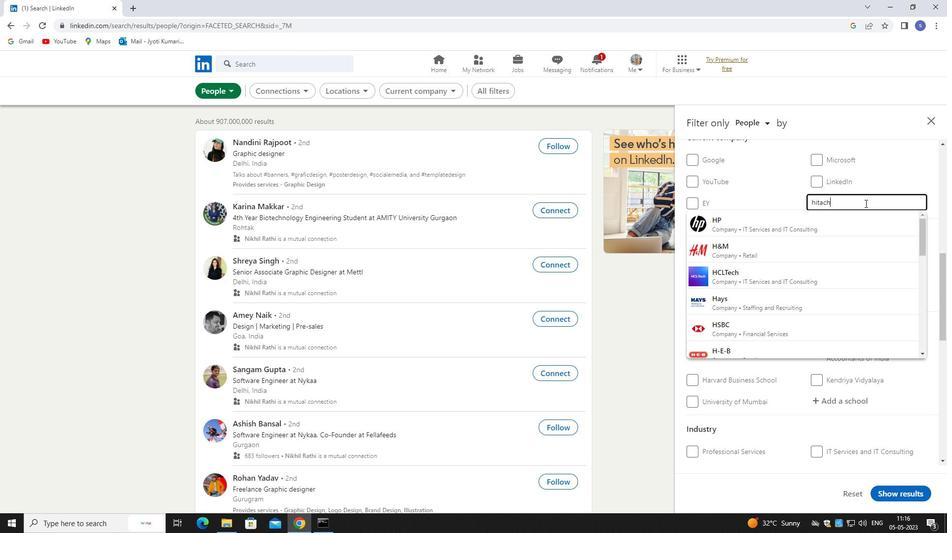 
Action: Mouse moved to (855, 222)
Screenshot: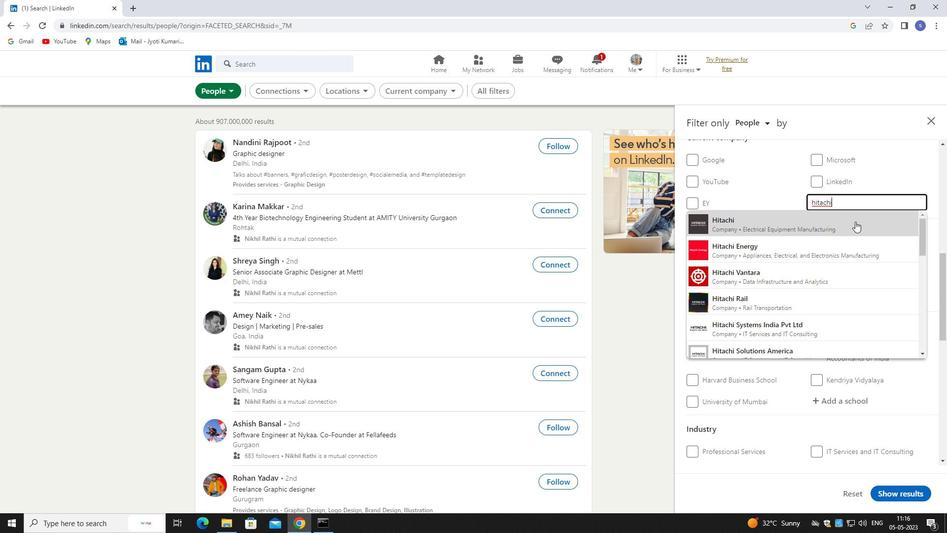 
Action: Mouse pressed left at (855, 222)
Screenshot: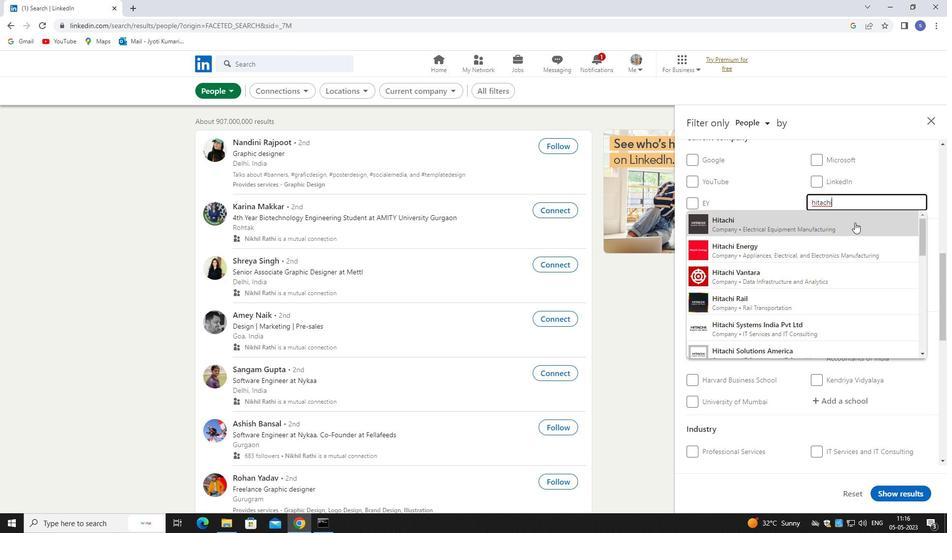 
Action: Mouse moved to (855, 222)
Screenshot: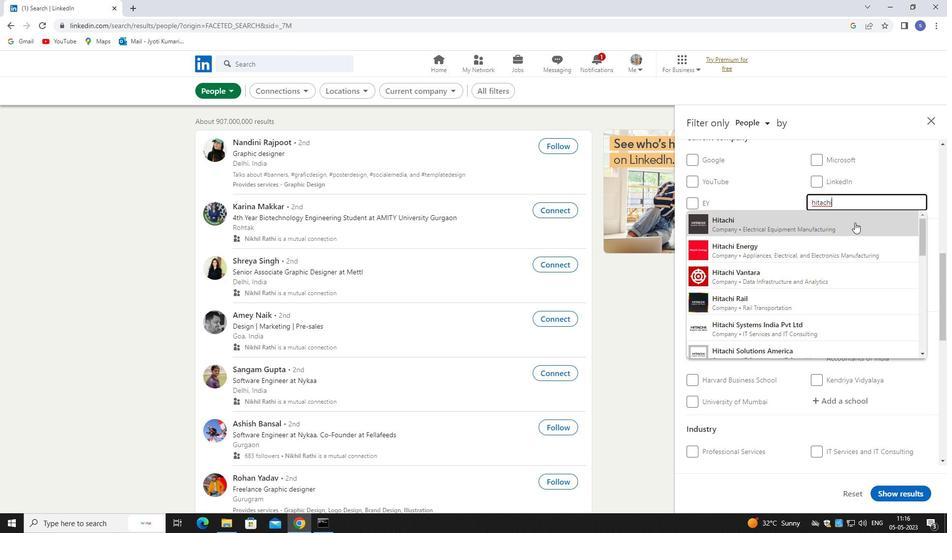 
Action: Mouse scrolled (855, 222) with delta (0, 0)
Screenshot: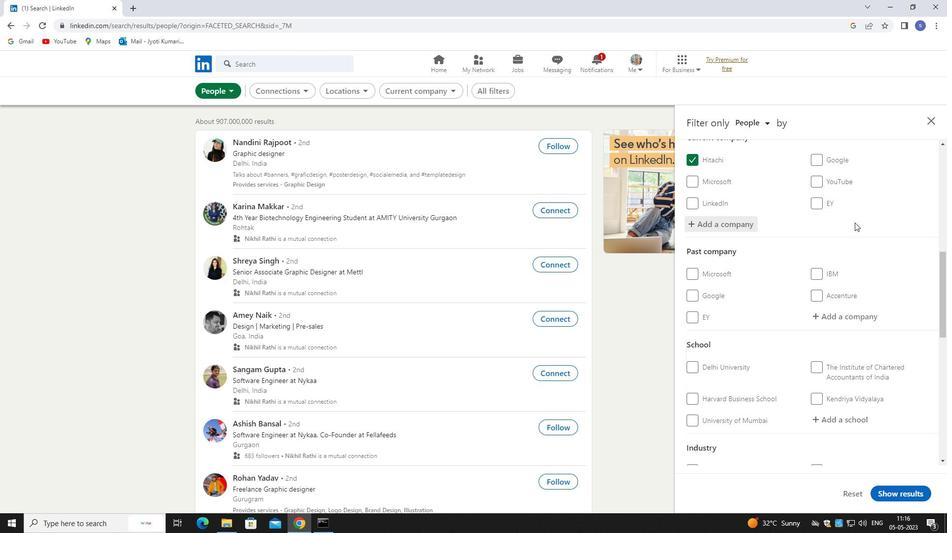 
Action: Mouse scrolled (855, 222) with delta (0, 0)
Screenshot: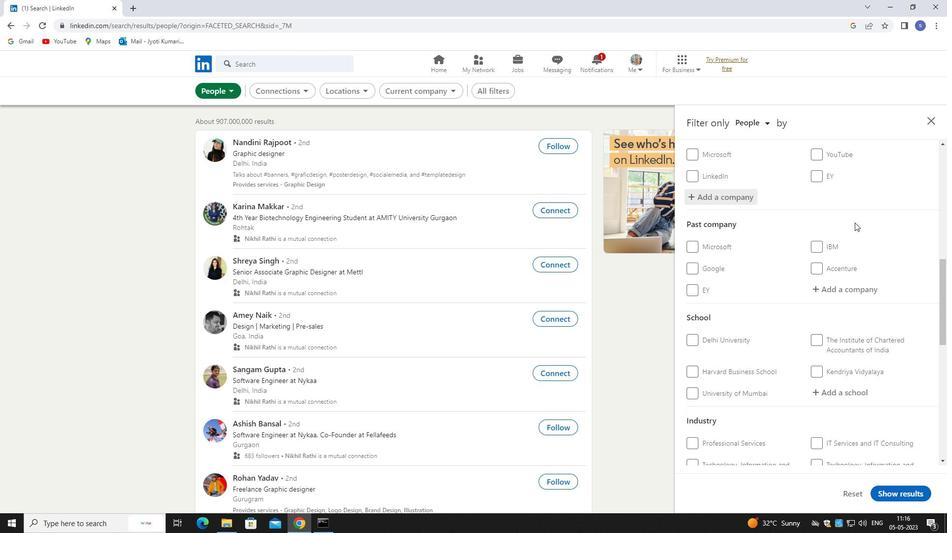 
Action: Mouse scrolled (855, 222) with delta (0, 0)
Screenshot: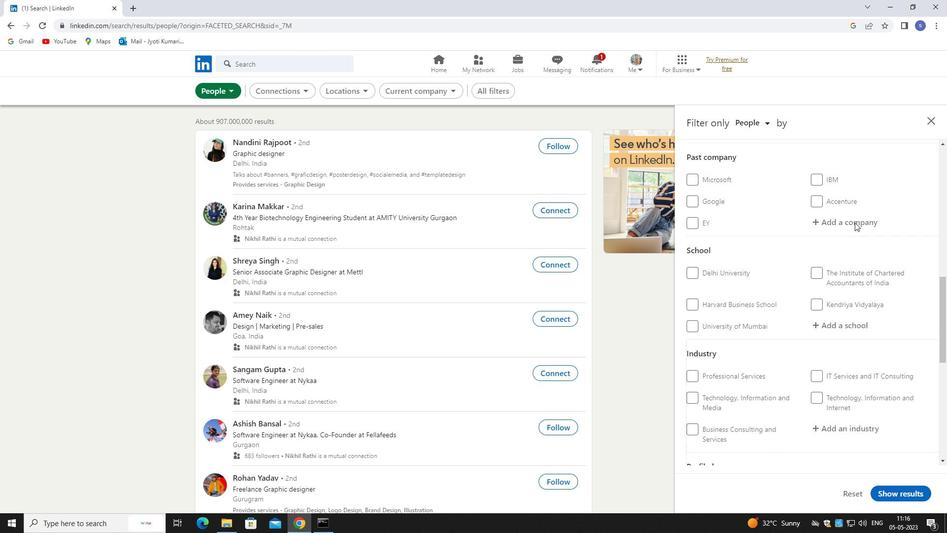 
Action: Mouse moved to (849, 274)
Screenshot: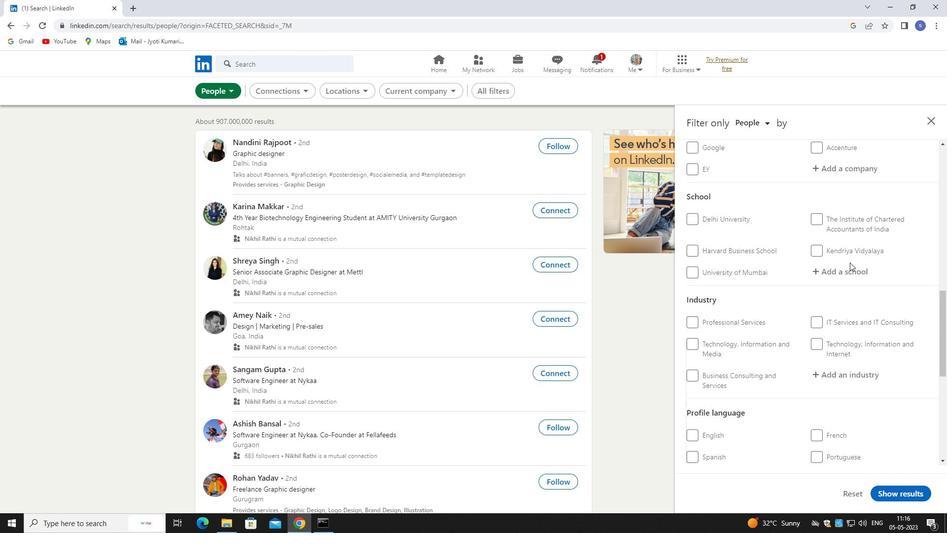 
Action: Mouse pressed left at (849, 274)
Screenshot: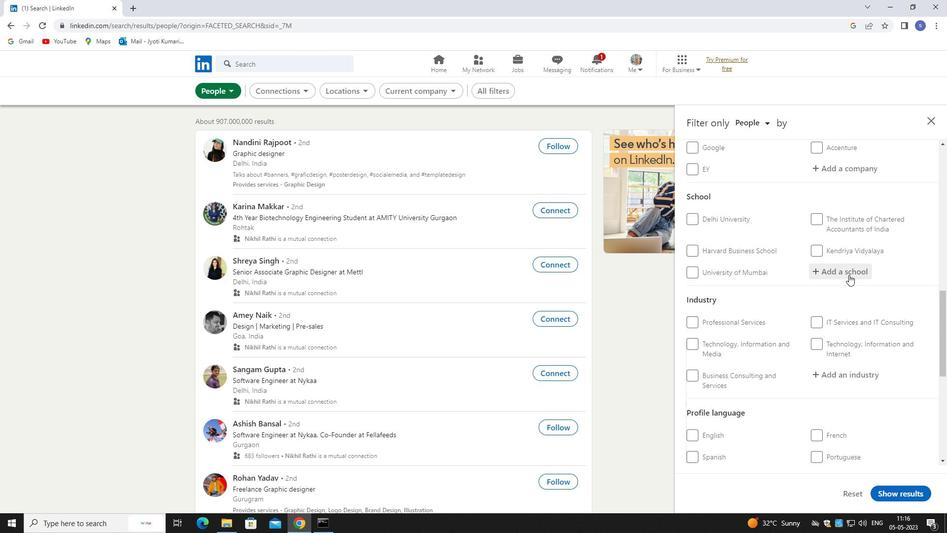 
Action: Key pressed NETAJI
Screenshot: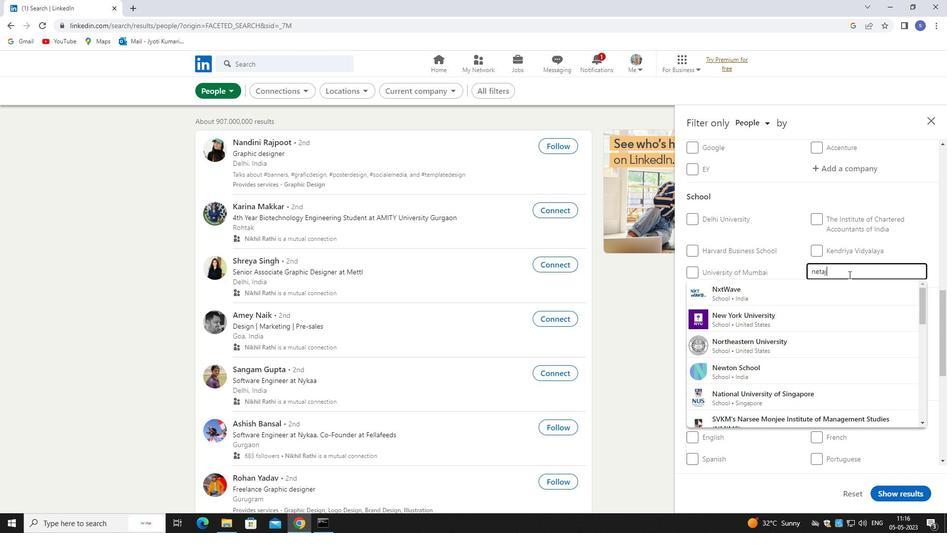 
Action: Mouse moved to (845, 395)
Screenshot: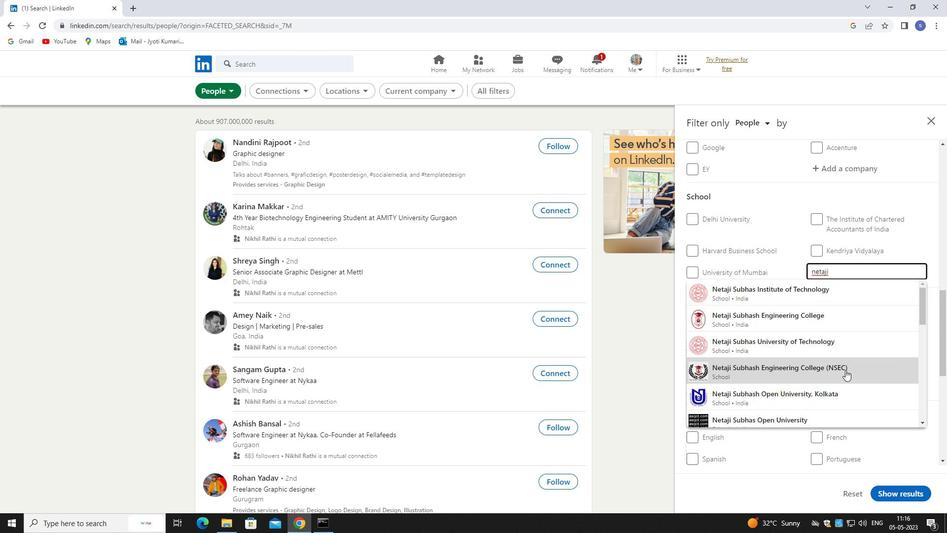 
Action: Mouse pressed left at (845, 395)
Screenshot: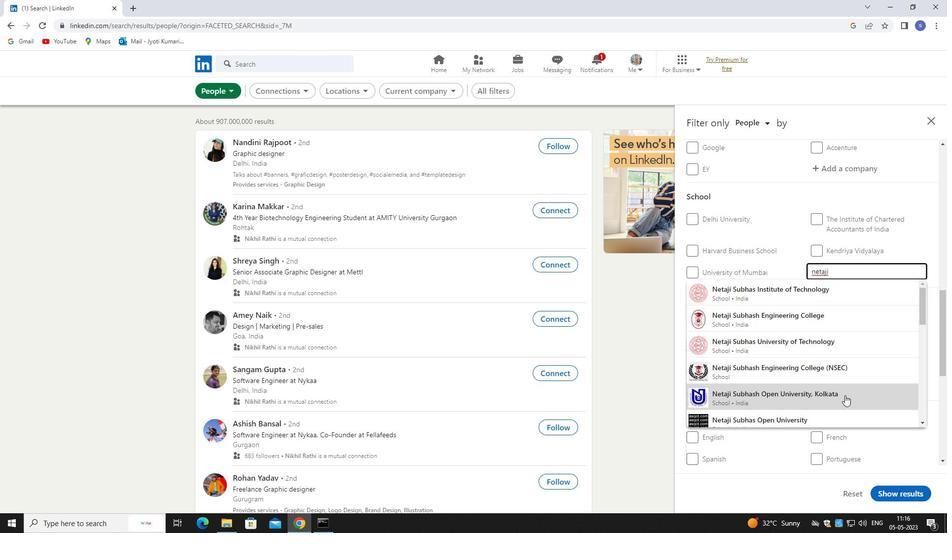 
Action: Mouse moved to (845, 395)
Screenshot: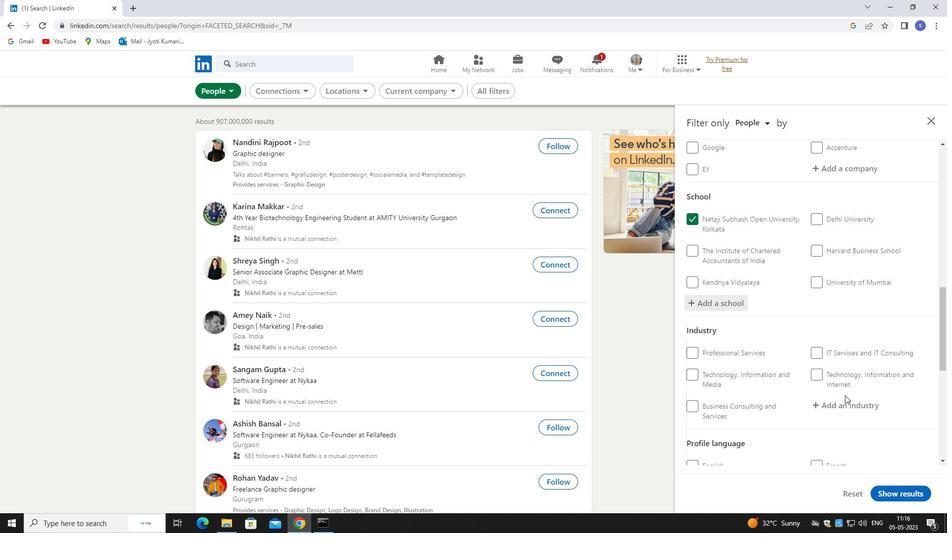 
Action: Mouse scrolled (845, 394) with delta (0, 0)
Screenshot: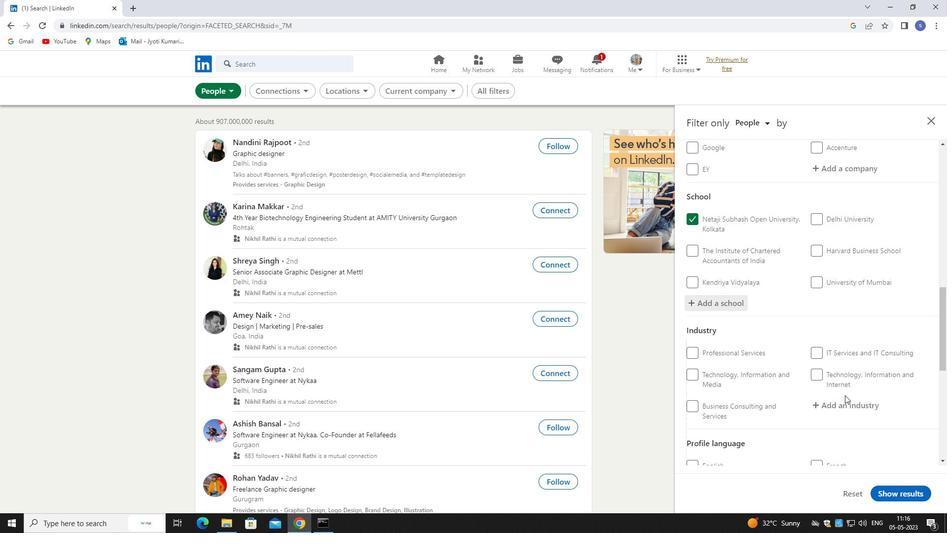 
Action: Mouse scrolled (845, 394) with delta (0, 0)
Screenshot: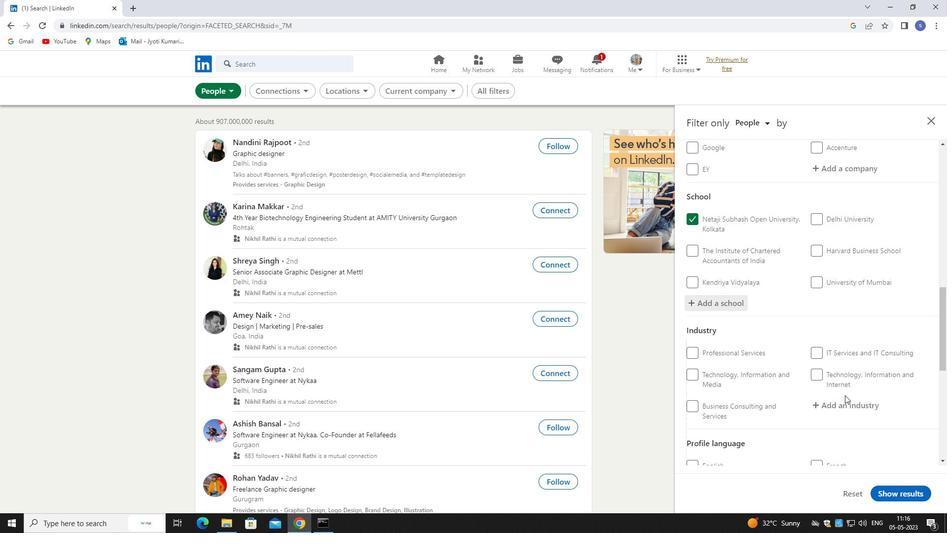 
Action: Mouse moved to (838, 305)
Screenshot: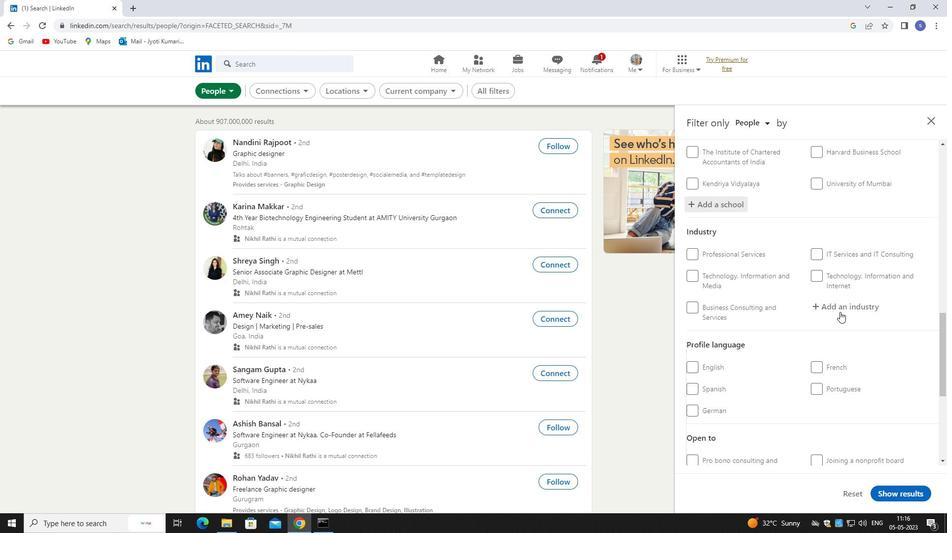 
Action: Mouse pressed left at (838, 305)
Screenshot: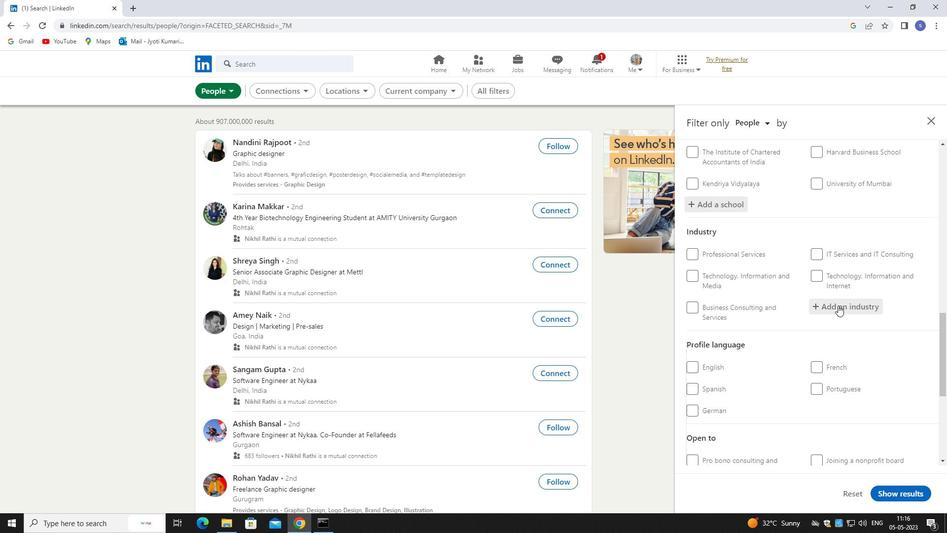 
Action: Key pressed SIGHSEE
Screenshot: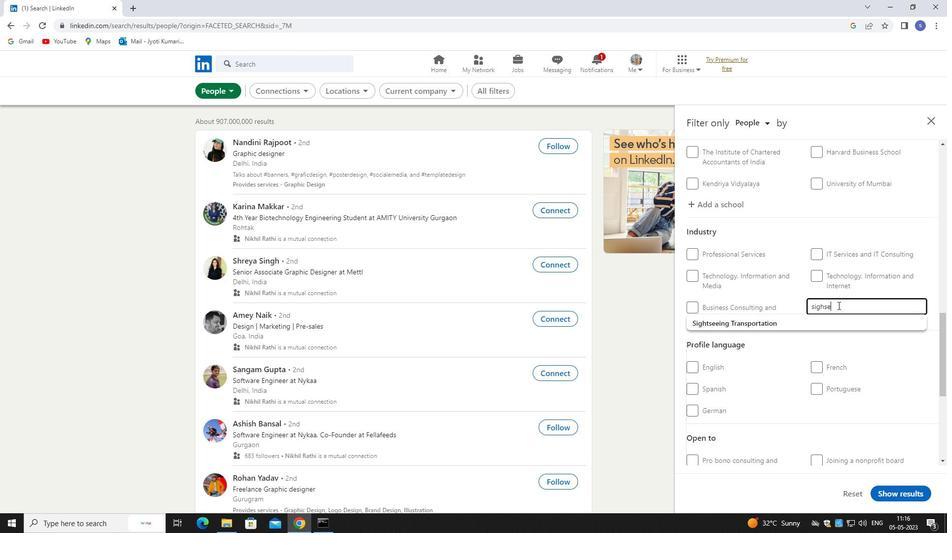 
Action: Mouse moved to (839, 314)
Screenshot: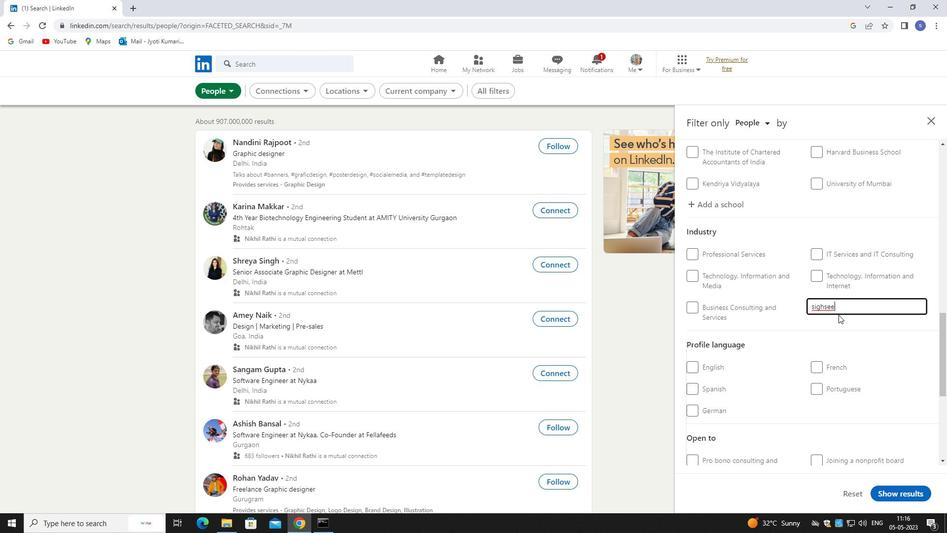 
Action: Key pressed <Key.backspace><Key.backspace><Key.backspace><Key.backspace><Key.backspace>GH
Screenshot: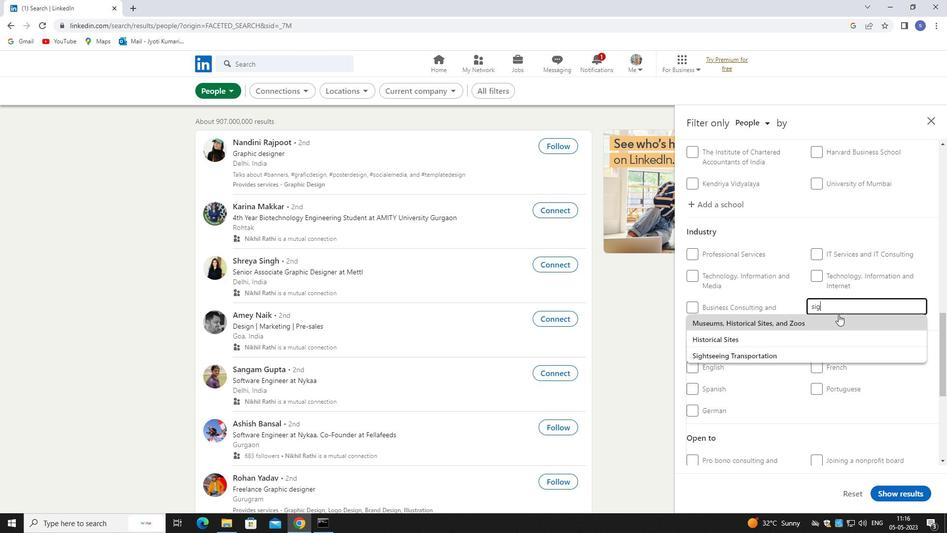 
Action: Mouse moved to (841, 322)
Screenshot: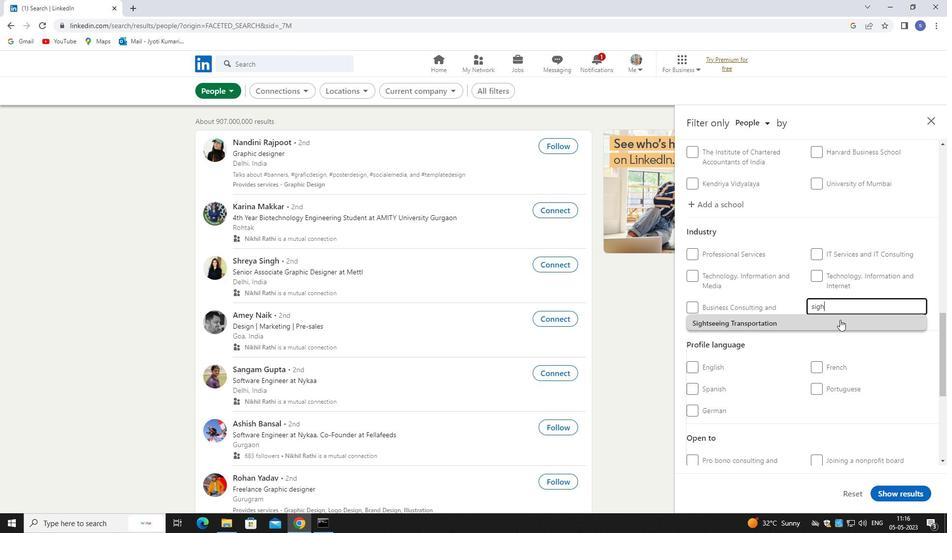 
Action: Mouse pressed left at (841, 322)
Screenshot: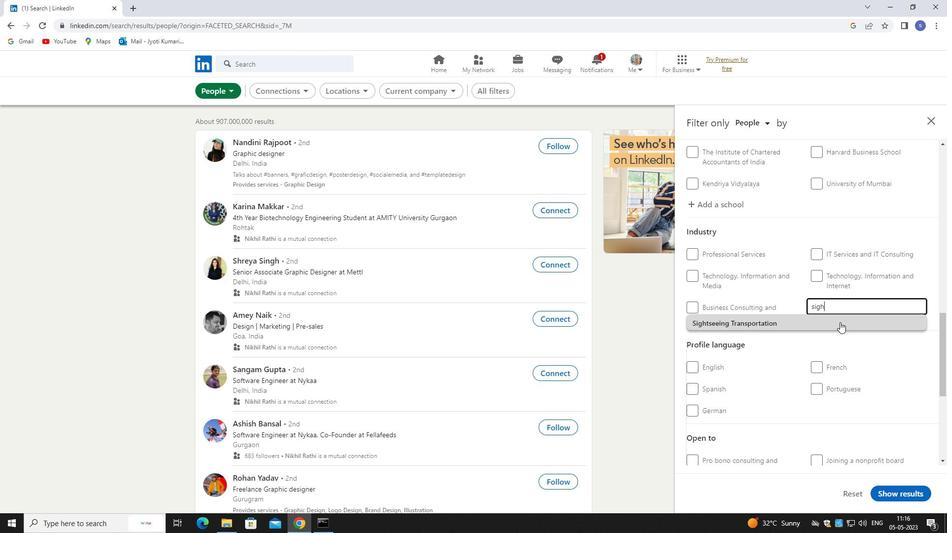 
Action: Mouse scrolled (841, 322) with delta (0, 0)
Screenshot: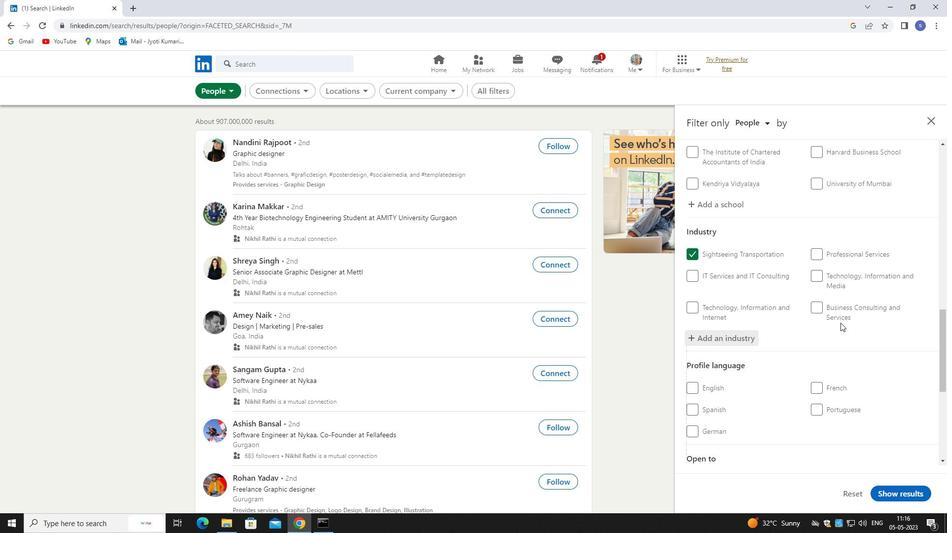 
Action: Mouse scrolled (841, 322) with delta (0, 0)
Screenshot: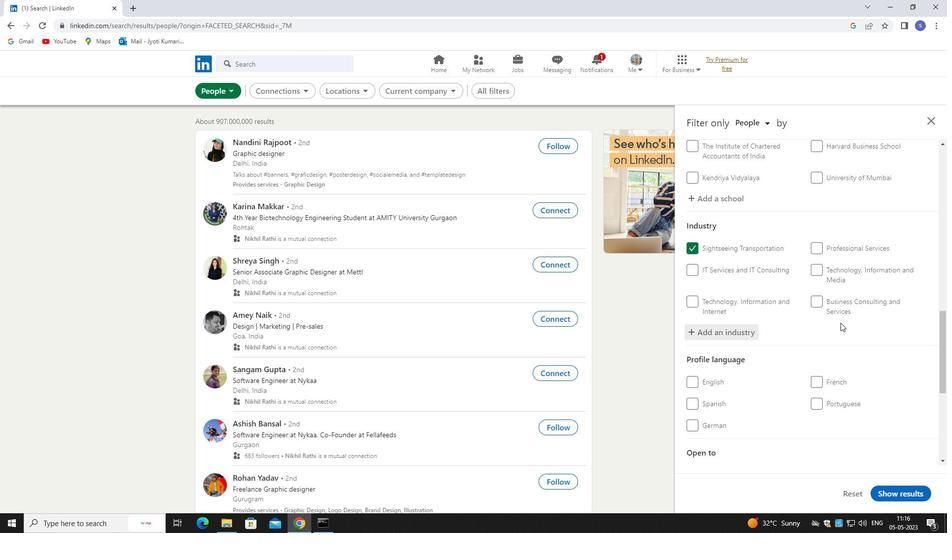 
Action: Mouse moved to (721, 309)
Screenshot: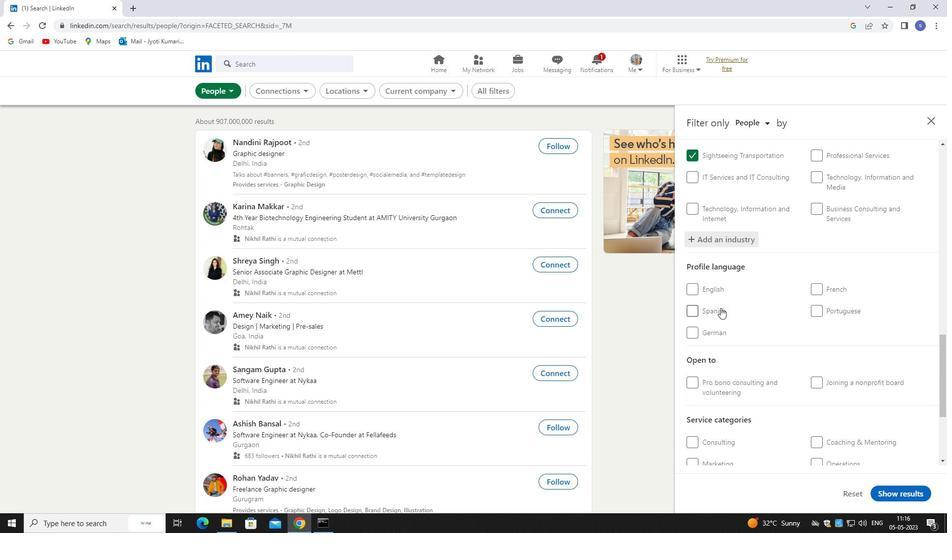 
Action: Mouse pressed left at (721, 309)
Screenshot: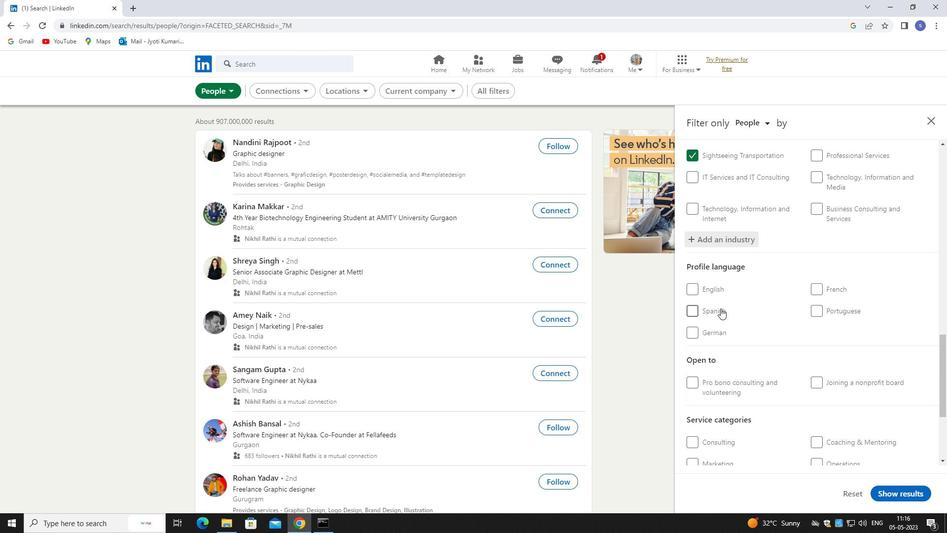 
Action: Mouse moved to (793, 367)
Screenshot: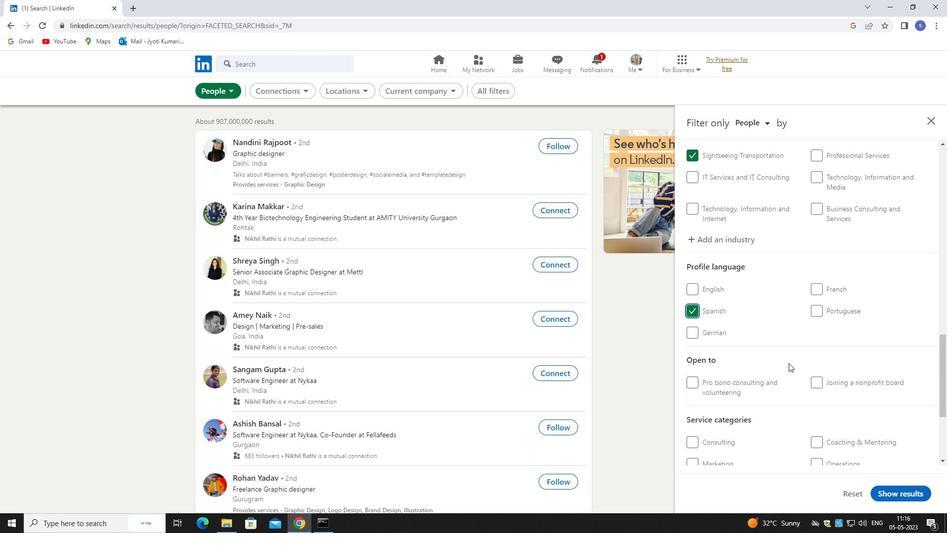
Action: Mouse scrolled (793, 367) with delta (0, 0)
Screenshot: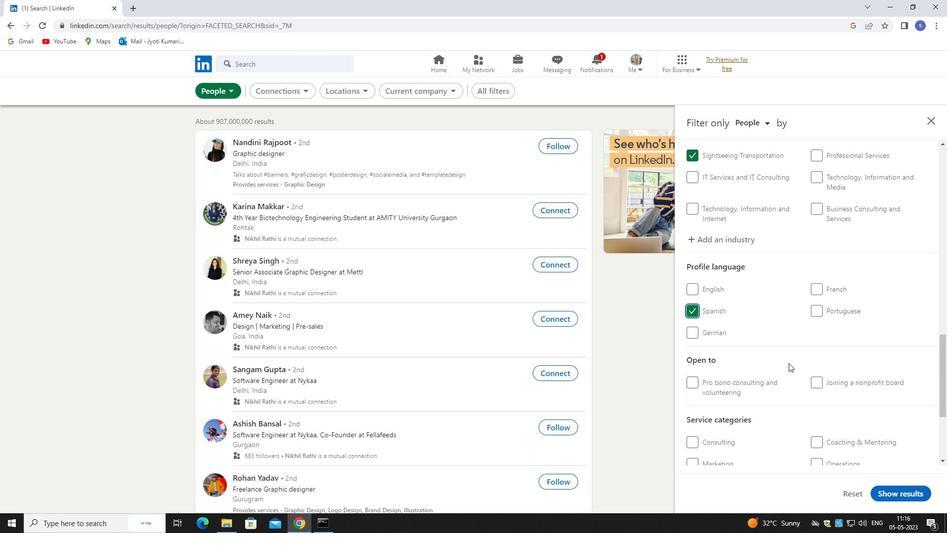 
Action: Mouse moved to (793, 368)
Screenshot: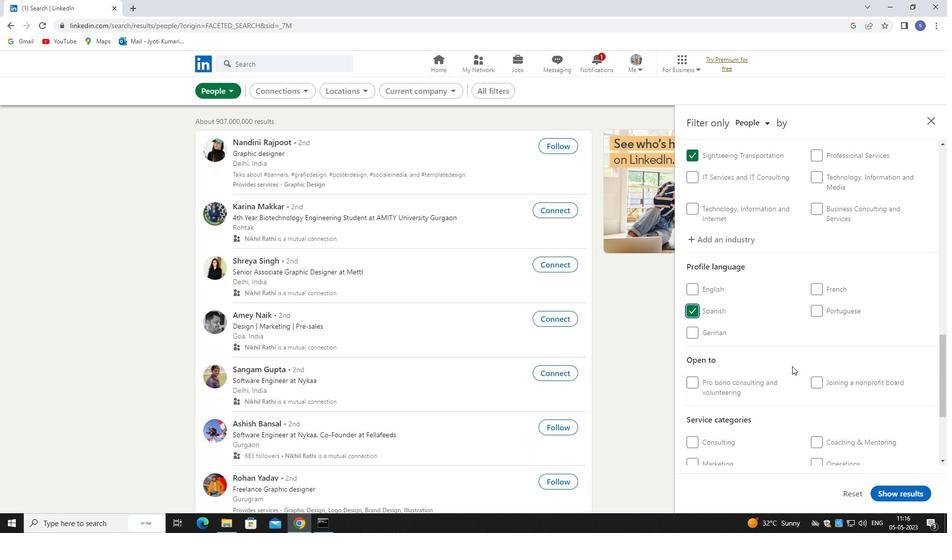 
Action: Mouse scrolled (793, 368) with delta (0, 0)
Screenshot: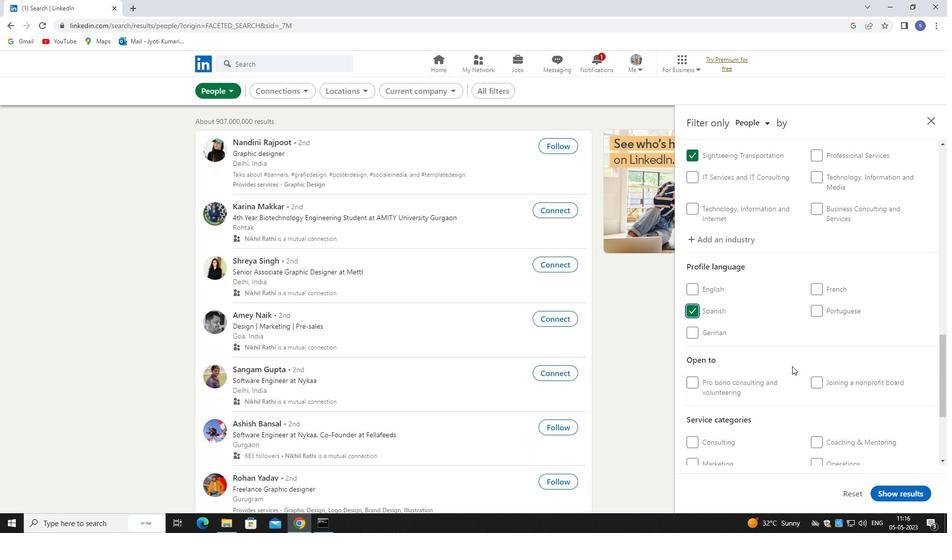 
Action: Mouse moved to (840, 384)
Screenshot: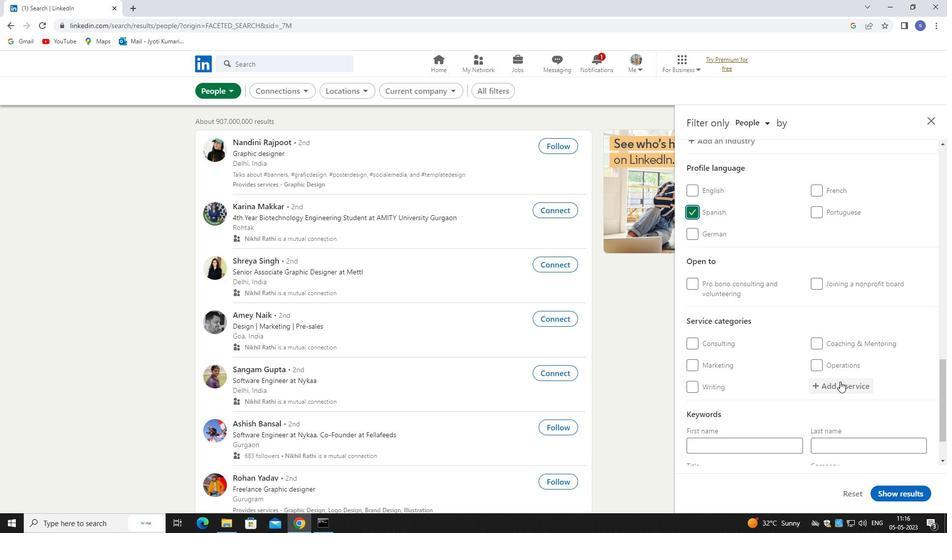 
Action: Mouse pressed left at (840, 384)
Screenshot: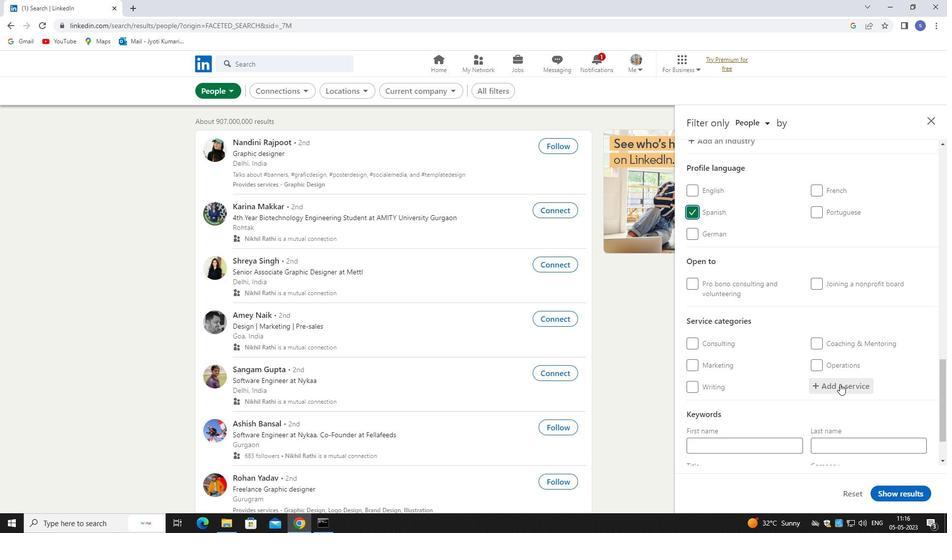 
Action: Key pressed BLOGG
Screenshot: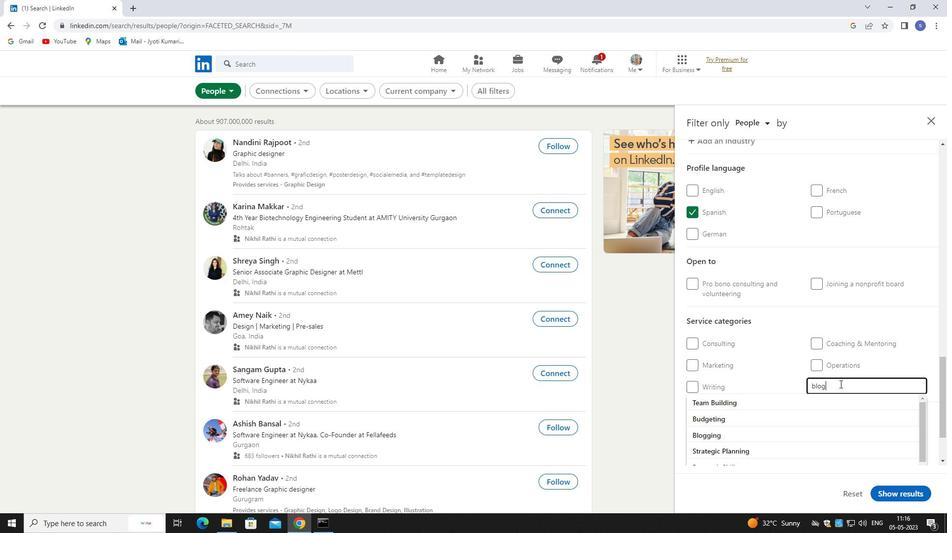 
Action: Mouse moved to (841, 405)
Screenshot: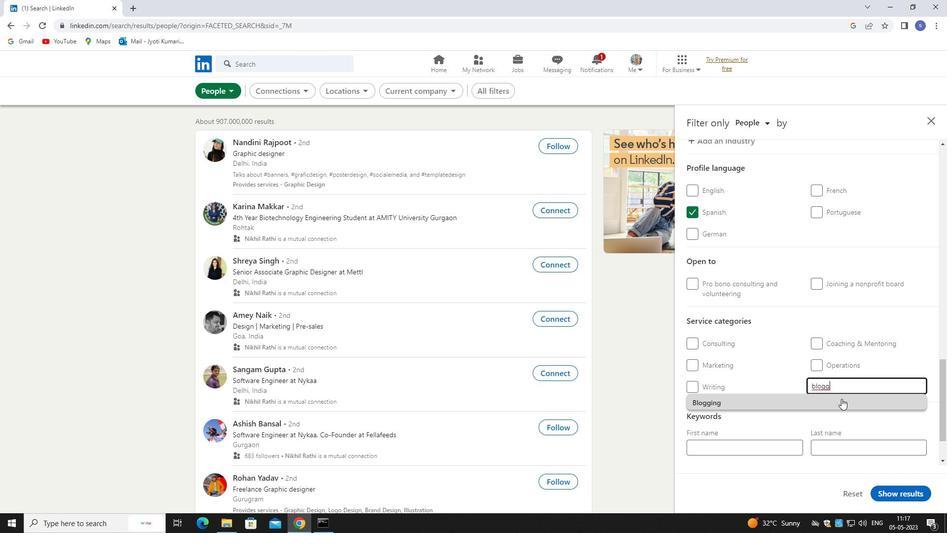 
Action: Mouse pressed left at (841, 405)
Screenshot: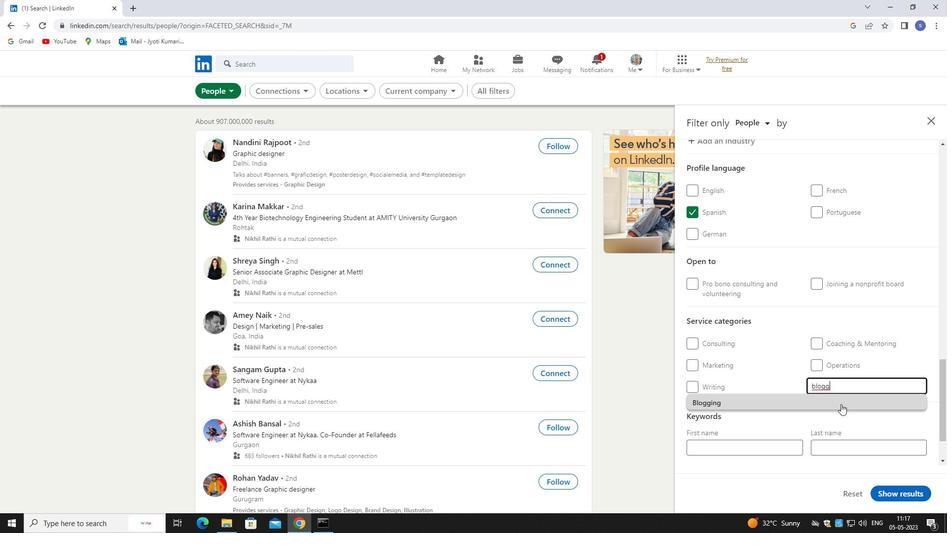 
Action: Mouse scrolled (841, 405) with delta (0, 0)
Screenshot: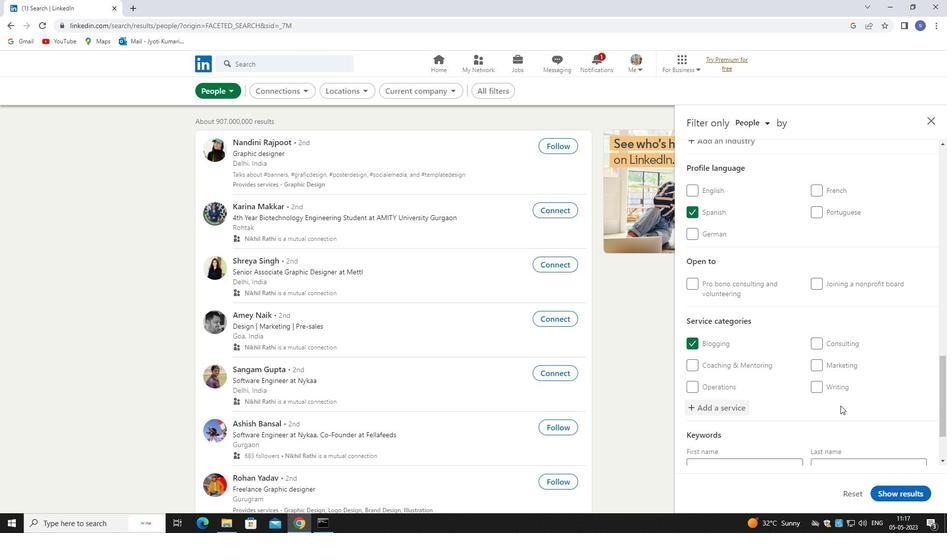 
Action: Mouse scrolled (841, 405) with delta (0, 0)
Screenshot: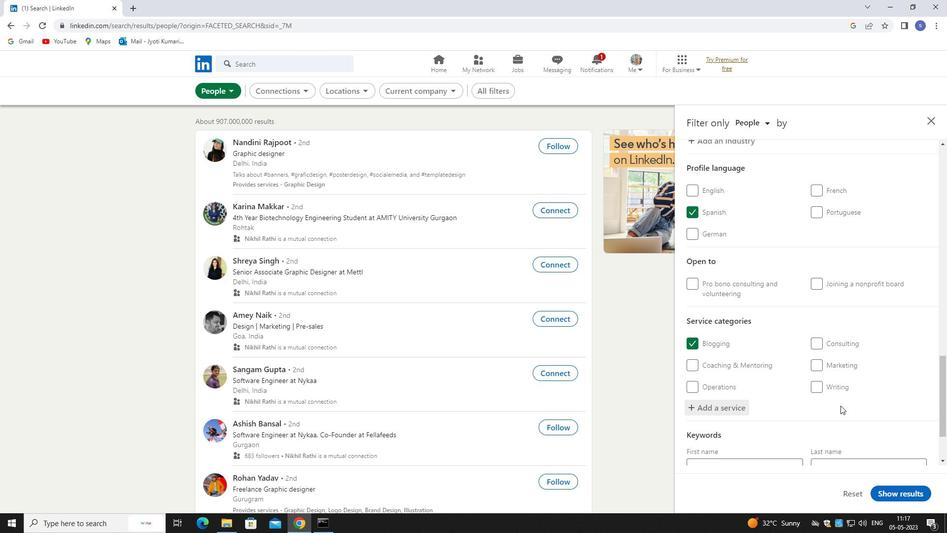 
Action: Mouse moved to (765, 425)
Screenshot: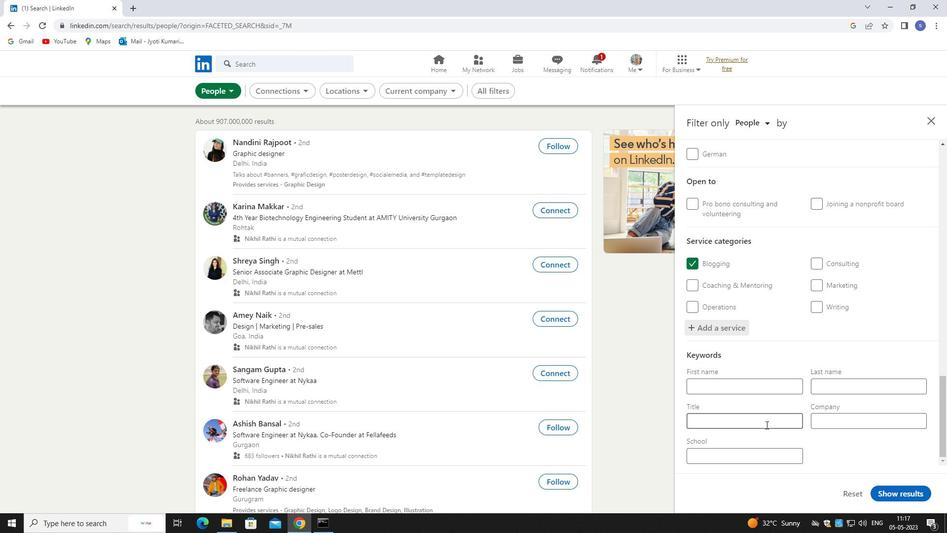 
Action: Mouse pressed left at (765, 425)
Screenshot: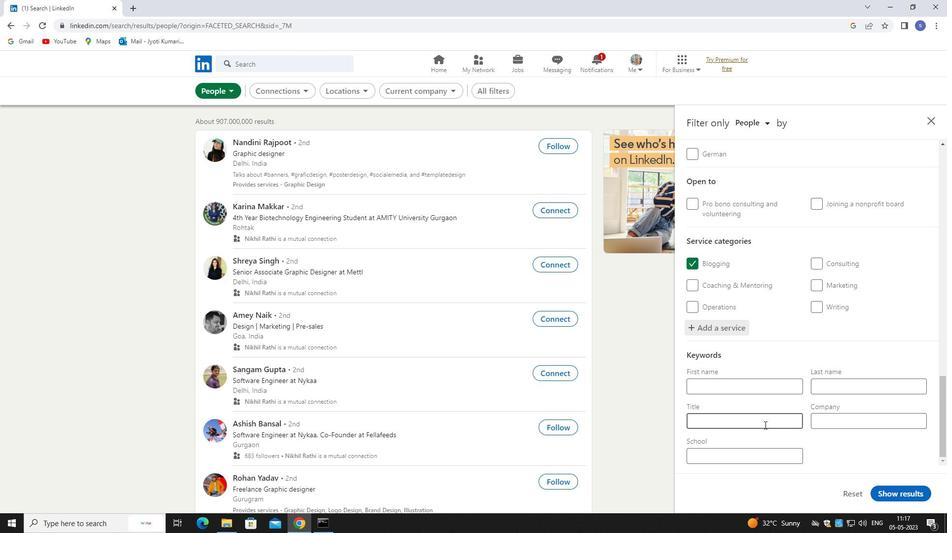 
Action: Key pressed <Key.shift>MARKETING<Key.shift><Key.space>S<Key.backspace><Key.shift>REASEA<Key.backspace><Key.backspace><Key.backspace><Key.backspace>SEARCH
Screenshot: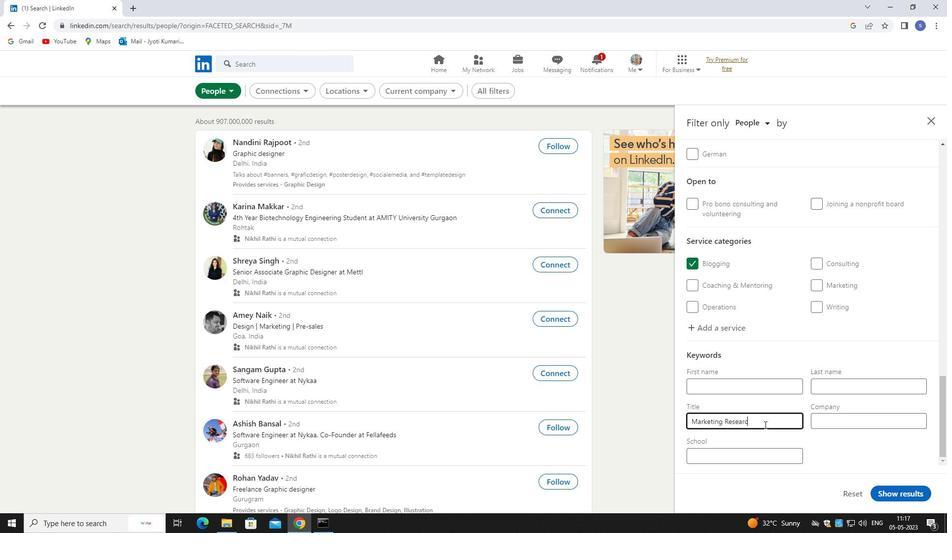 
Action: Mouse moved to (766, 457)
Screenshot: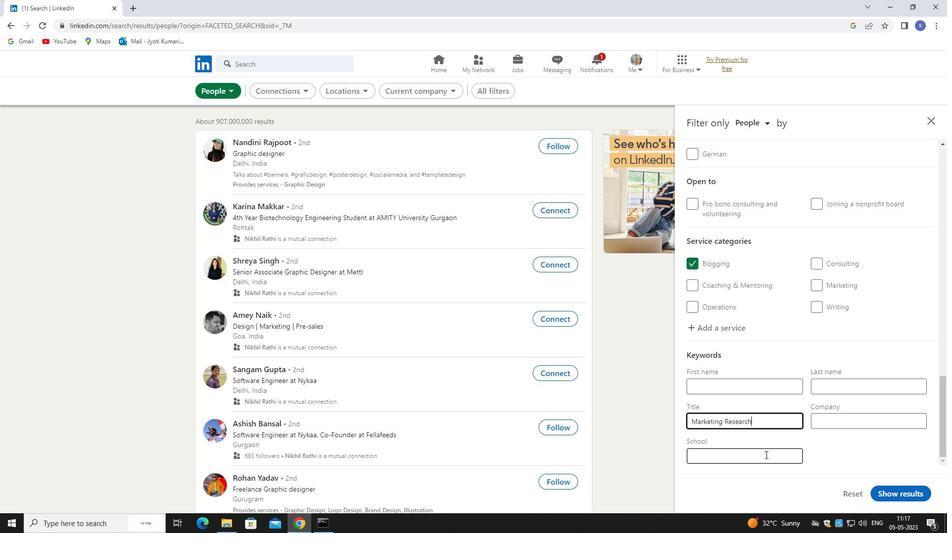 
Action: Key pressed <Key.space><Key.shift>ANALYST
Screenshot: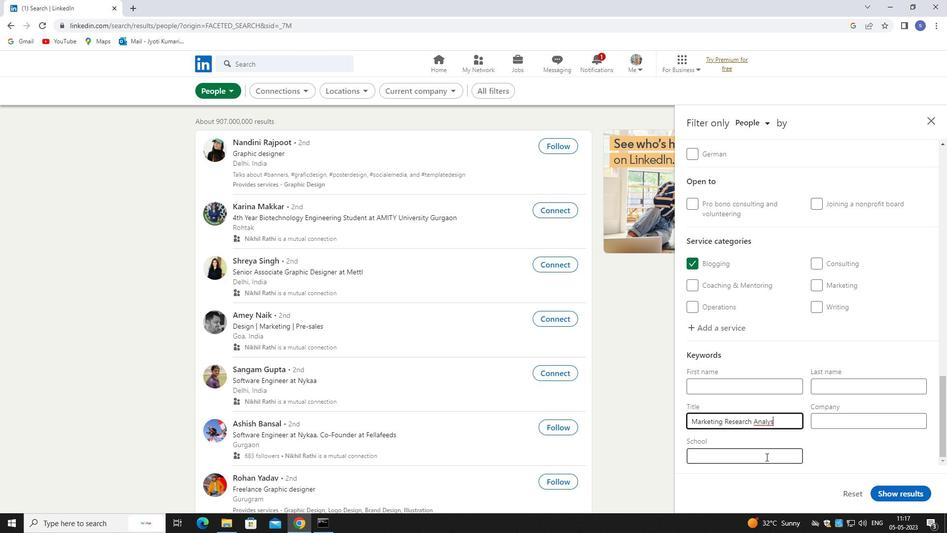 
Action: Mouse moved to (879, 494)
Screenshot: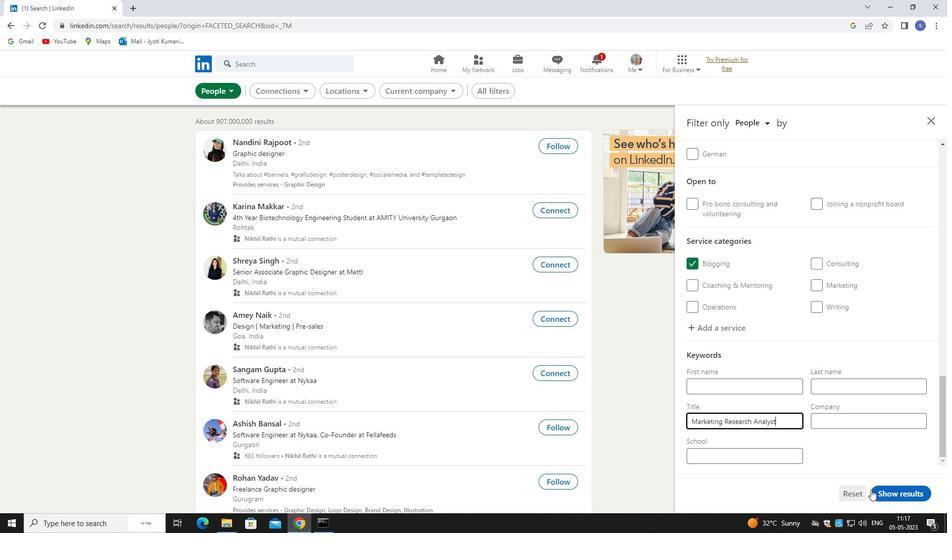 
Action: Mouse pressed left at (879, 494)
Screenshot: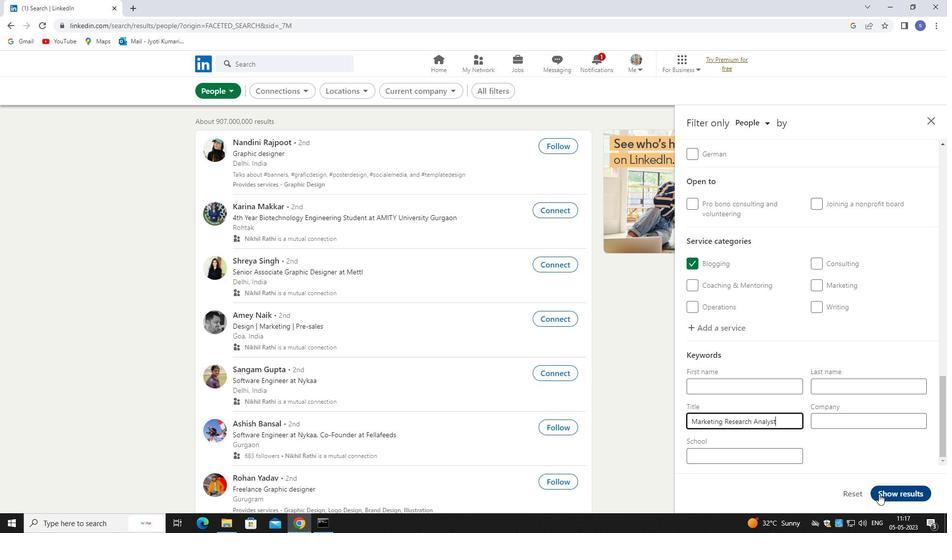 
